 Task: Utilize Chrome Tab Preview Feature.
Action: Mouse moved to (267, 34)
Screenshot: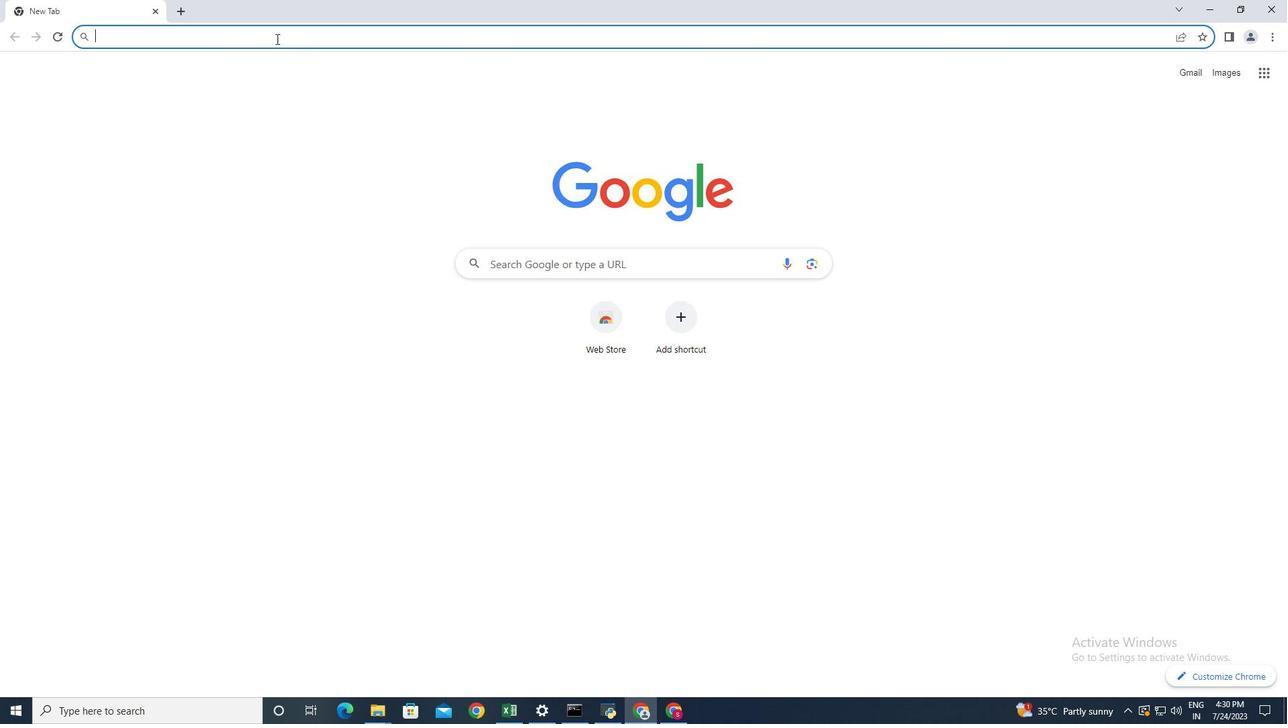 
Action: Mouse pressed left at (267, 34)
Screenshot: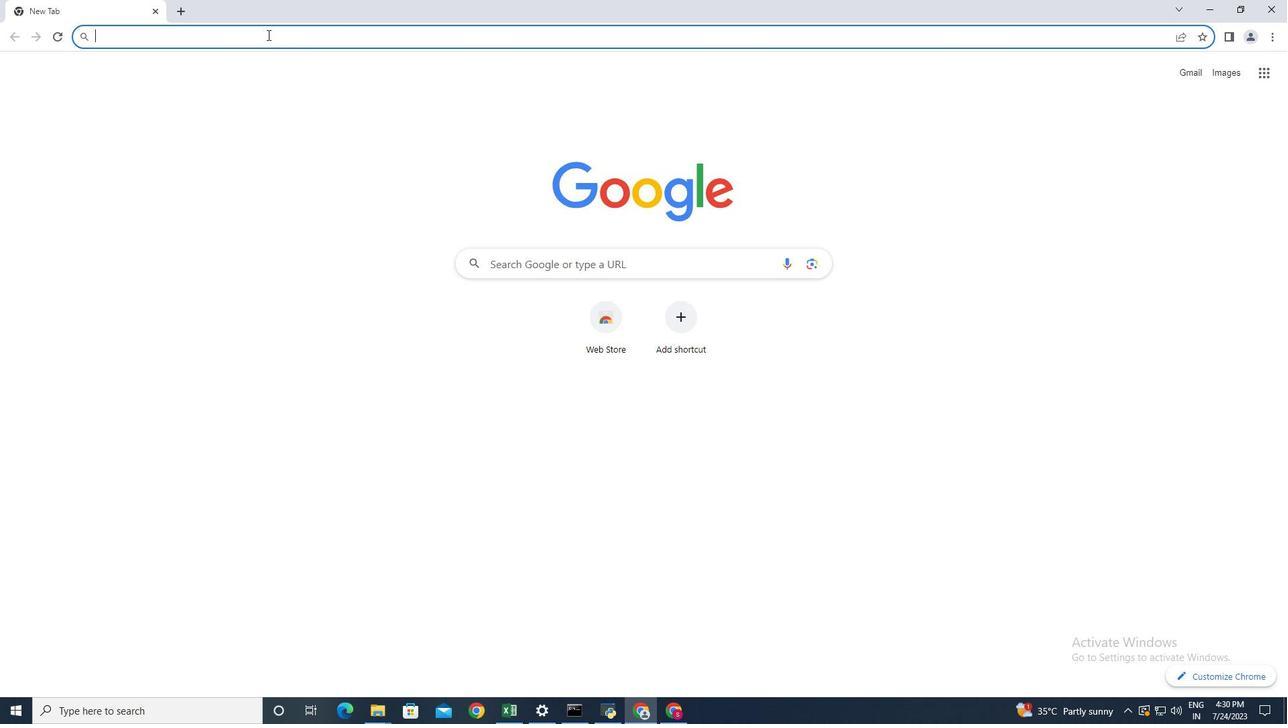 
Action: Key pressed chrome<Key.shift_r>://flags<Key.enter>
Screenshot: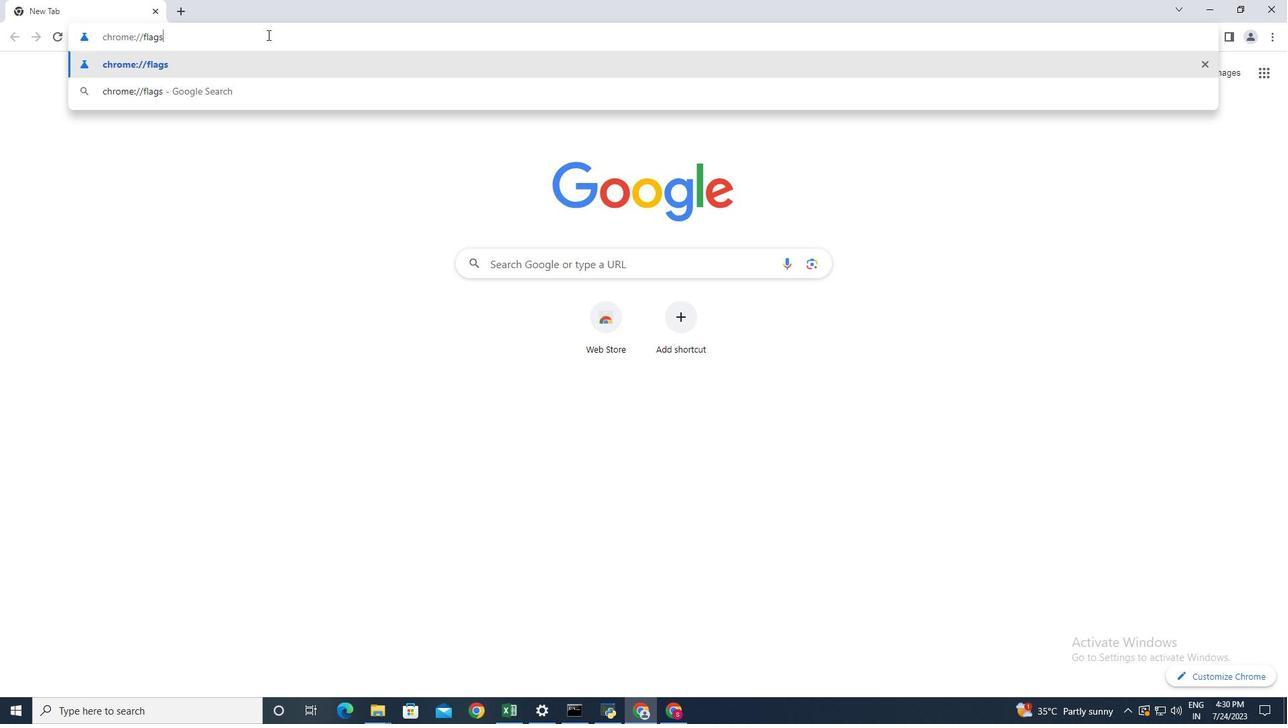 
Action: Mouse moved to (460, 63)
Screenshot: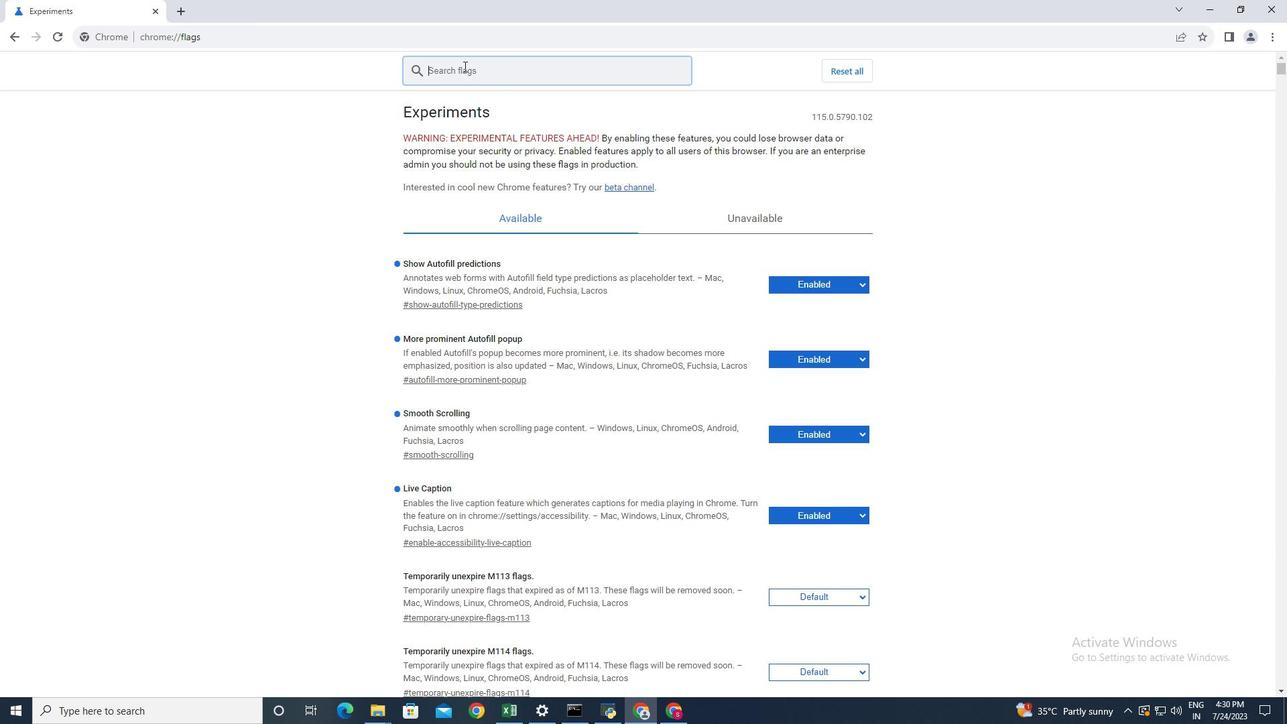 
Action: Mouse pressed left at (460, 63)
Screenshot: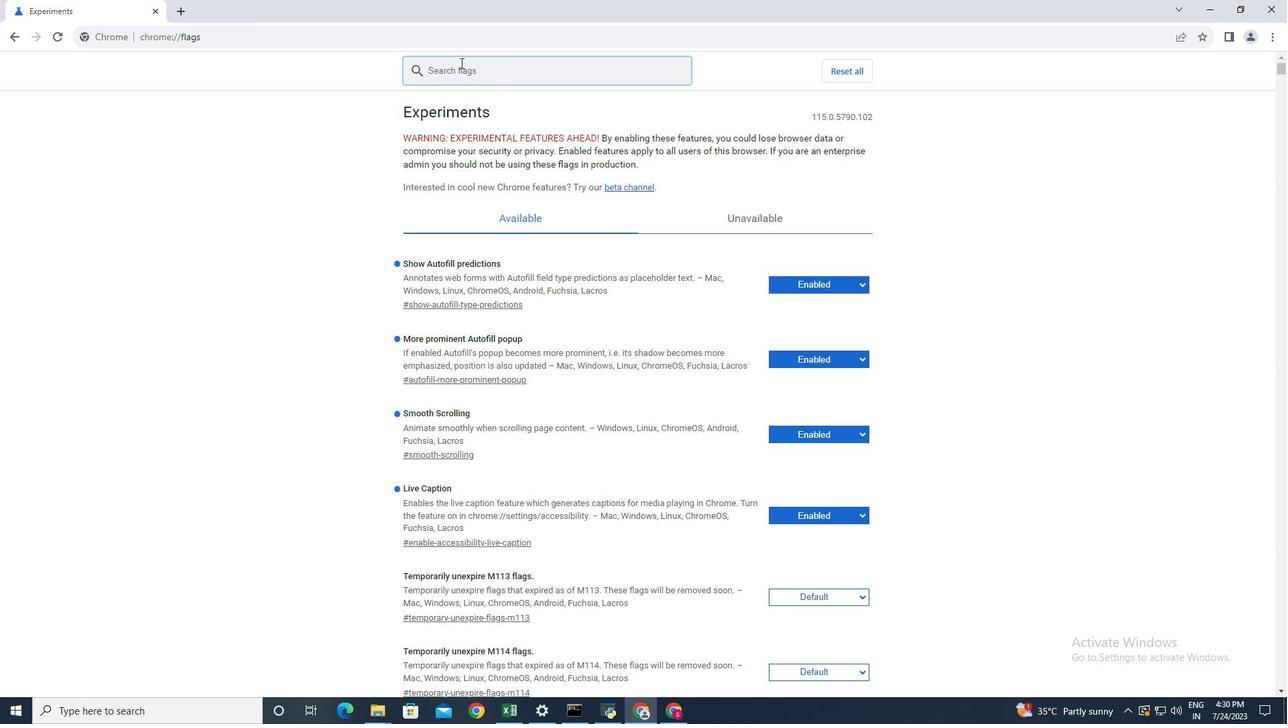 
Action: Mouse moved to (460, 63)
Screenshot: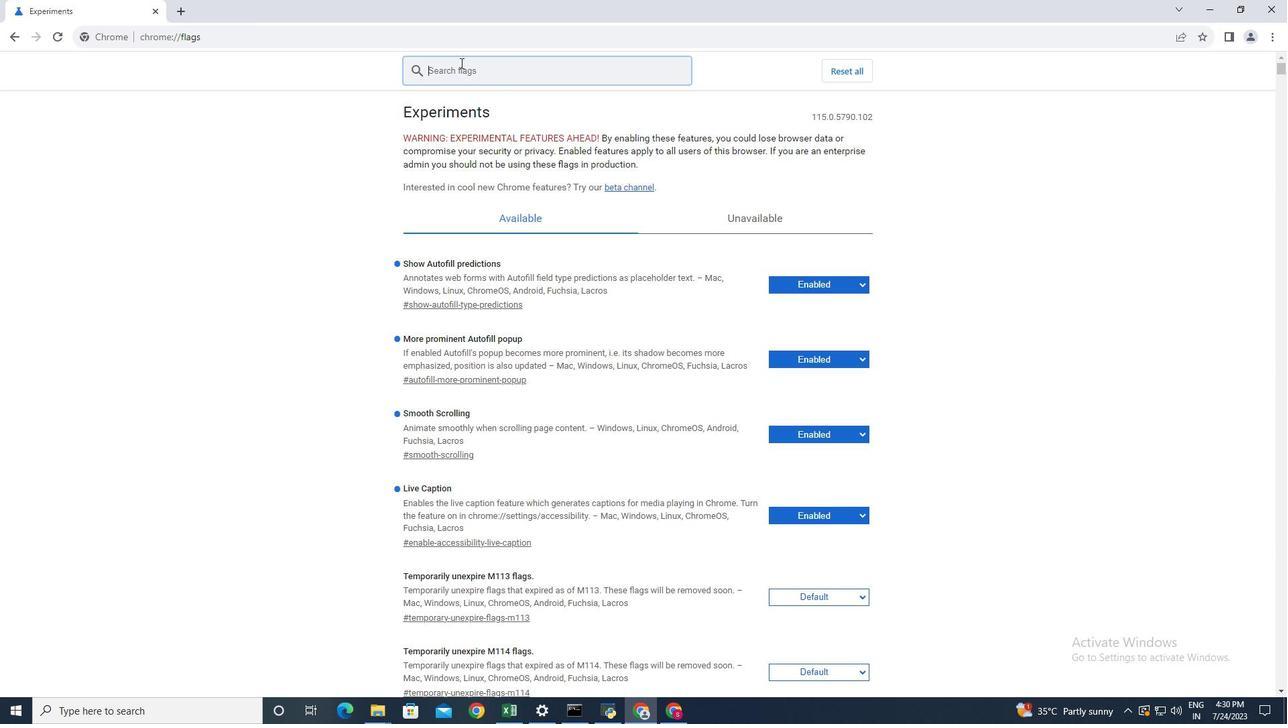 
Action: Key pressed tab<Key.space>ho
Screenshot: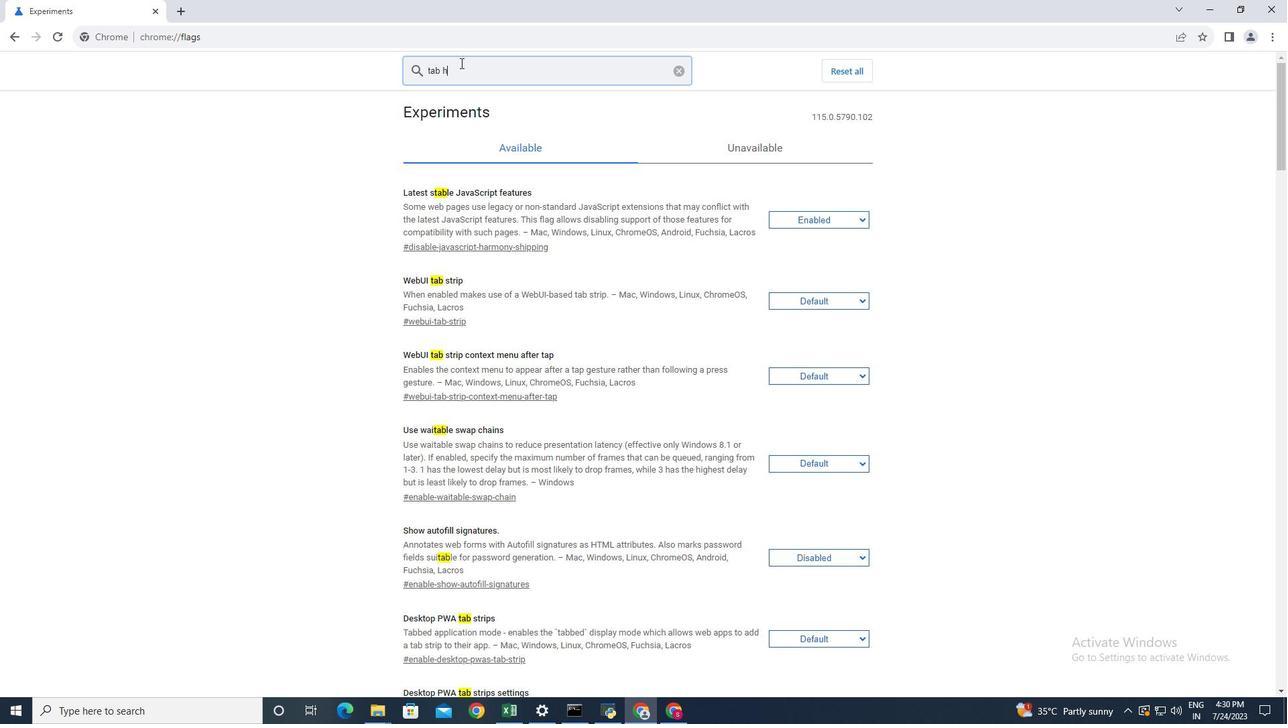 
Action: Mouse moved to (810, 212)
Screenshot: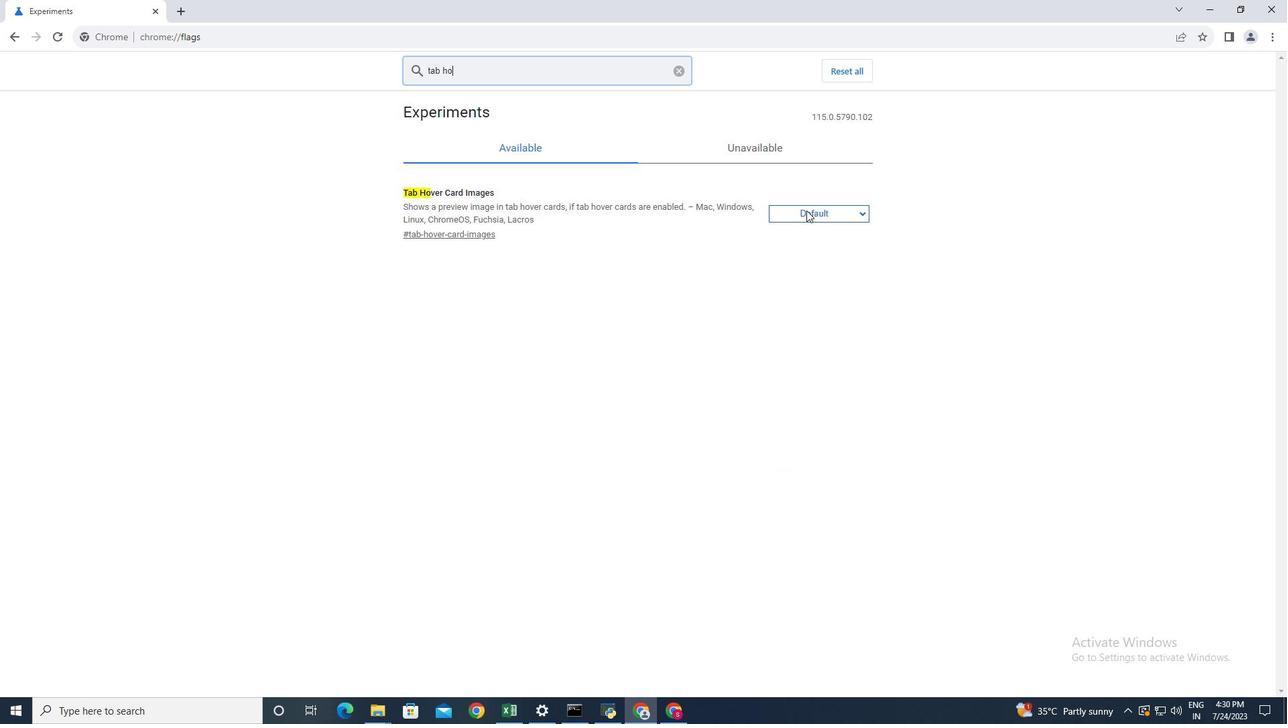 
Action: Mouse pressed left at (810, 212)
Screenshot: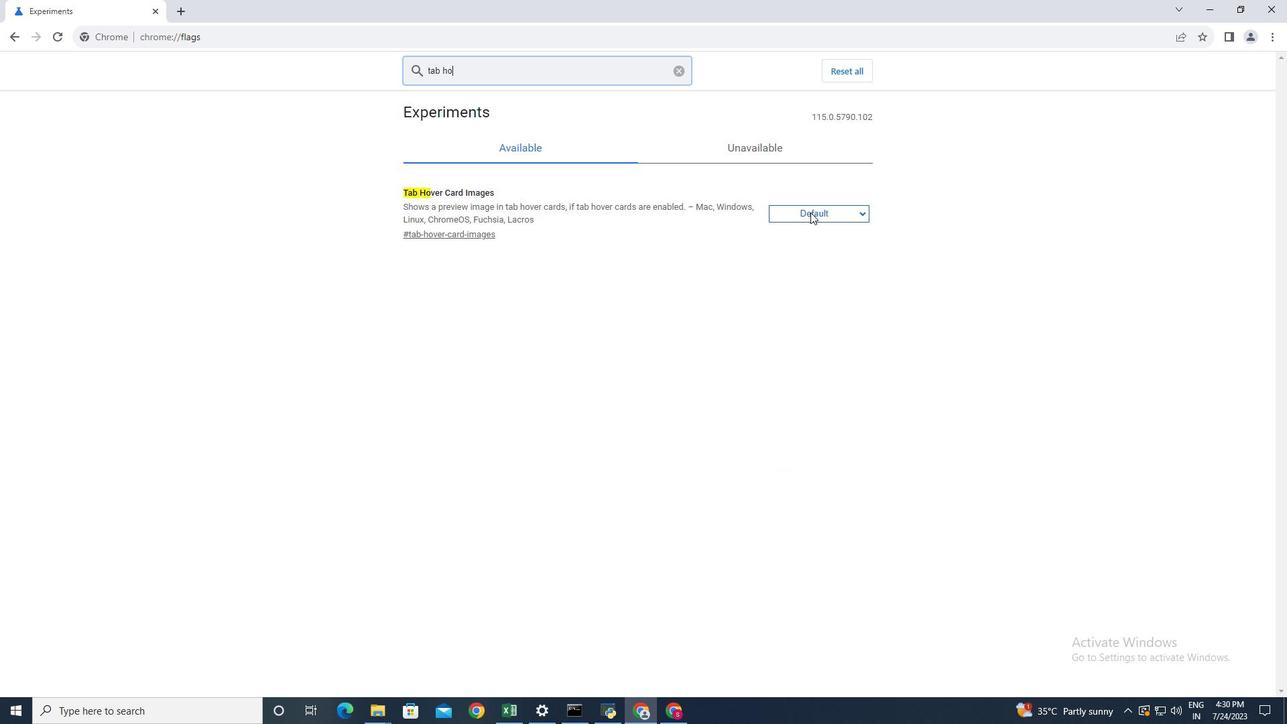 
Action: Mouse moved to (809, 237)
Screenshot: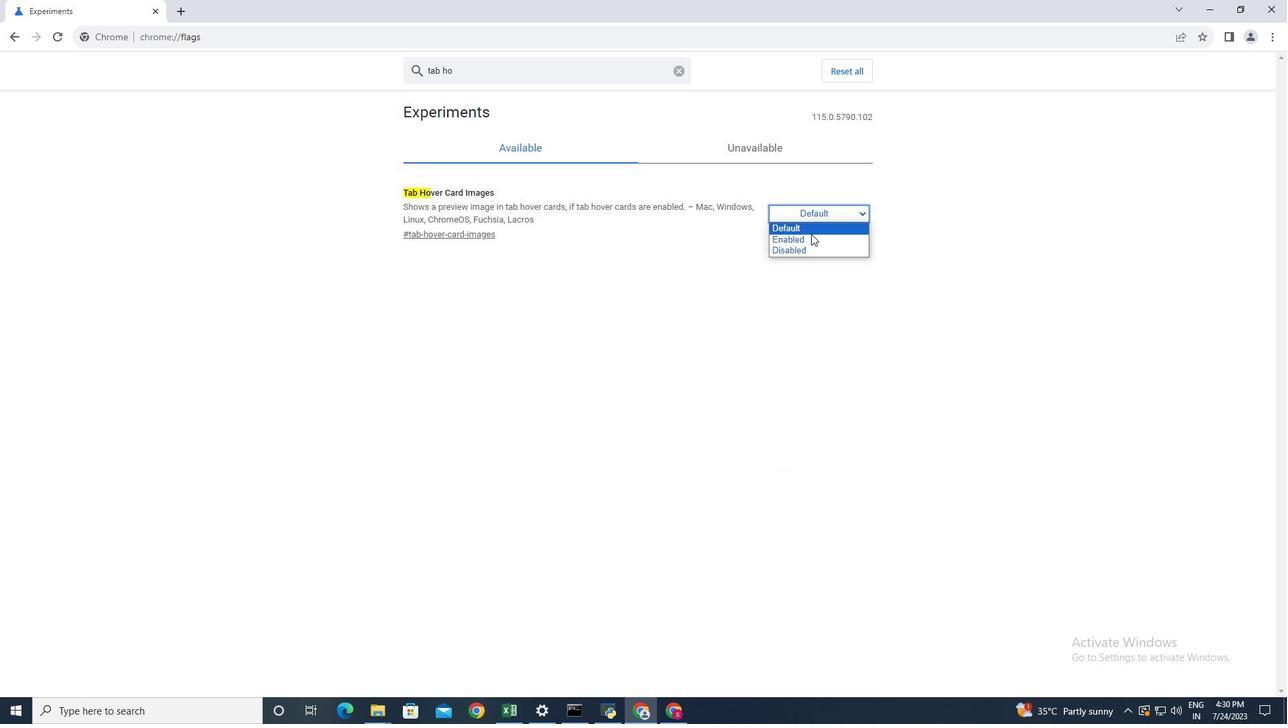 
Action: Mouse pressed left at (809, 237)
Screenshot: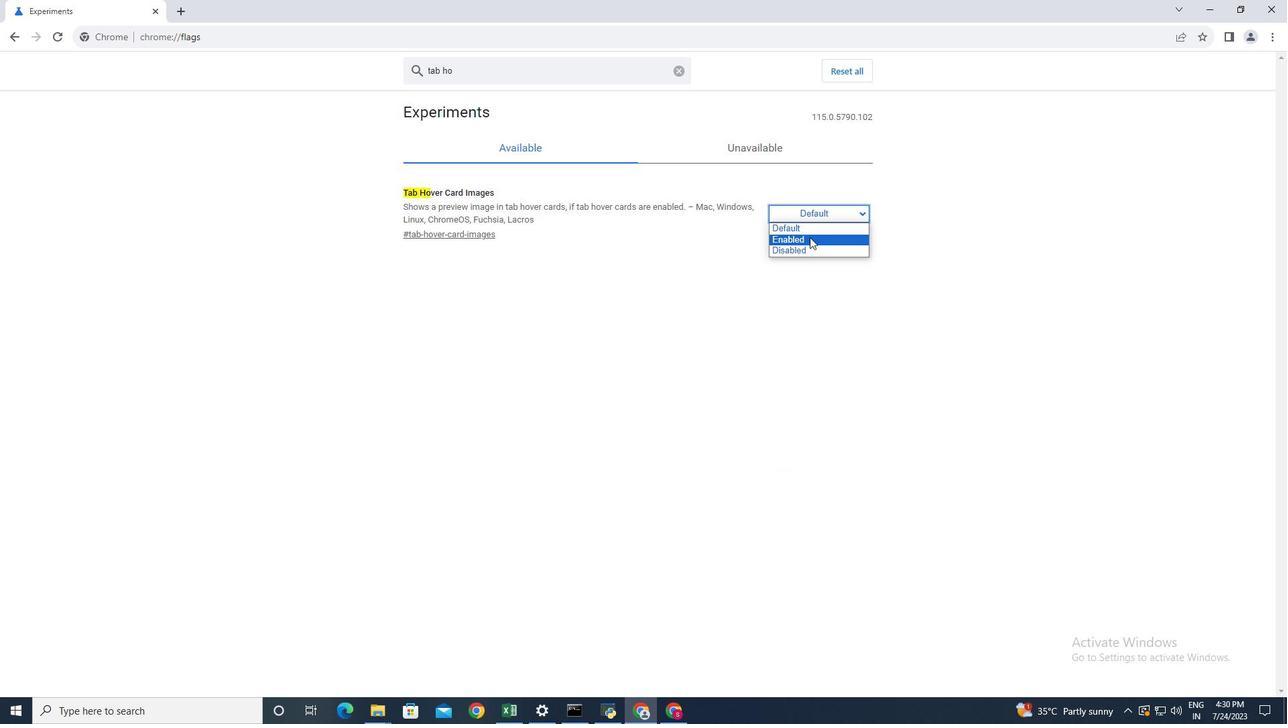 
Action: Mouse moved to (1216, 665)
Screenshot: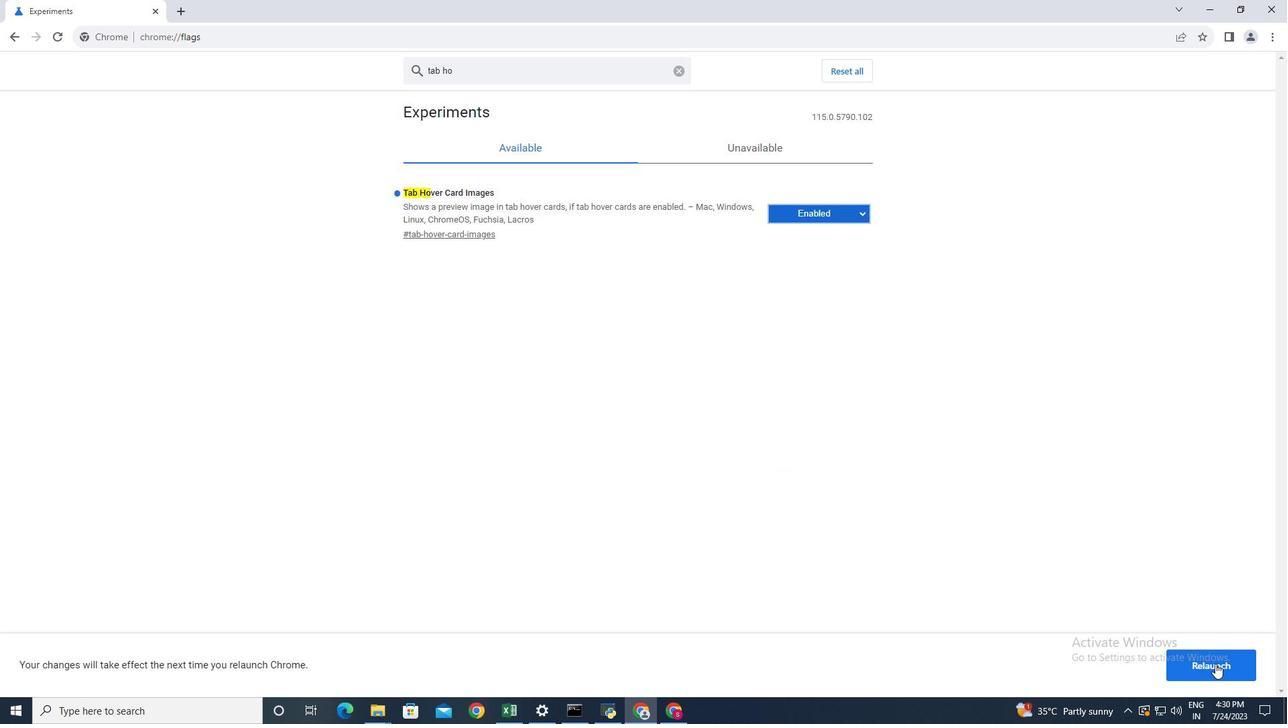 
Action: Mouse pressed left at (1216, 665)
Screenshot: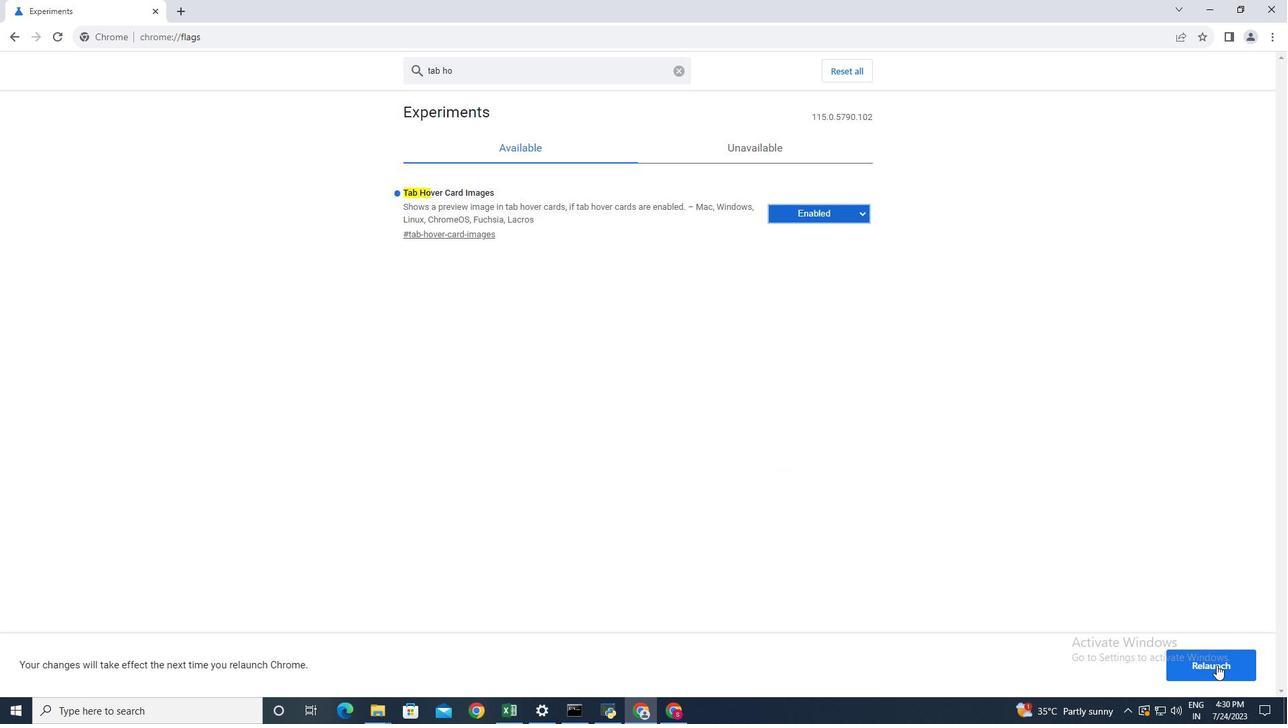 
Action: Mouse moved to (555, 422)
Screenshot: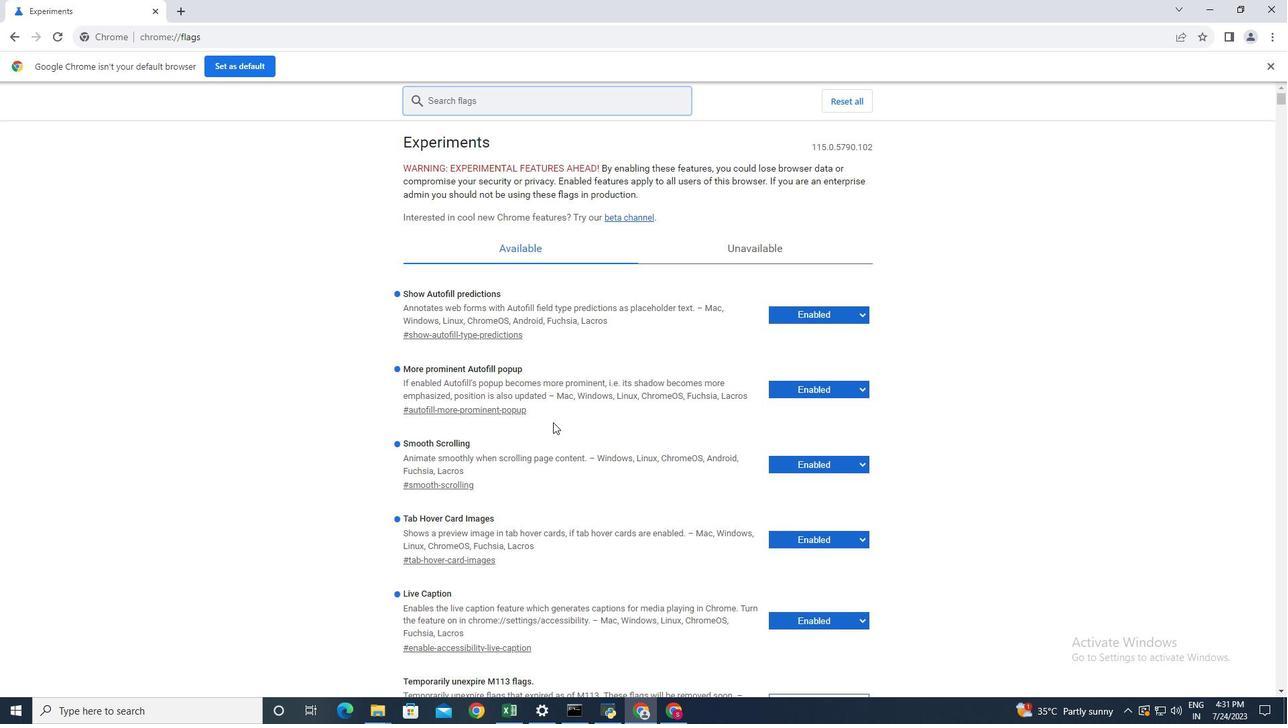 
Action: Mouse scrolled (555, 421) with delta (0, 0)
Screenshot: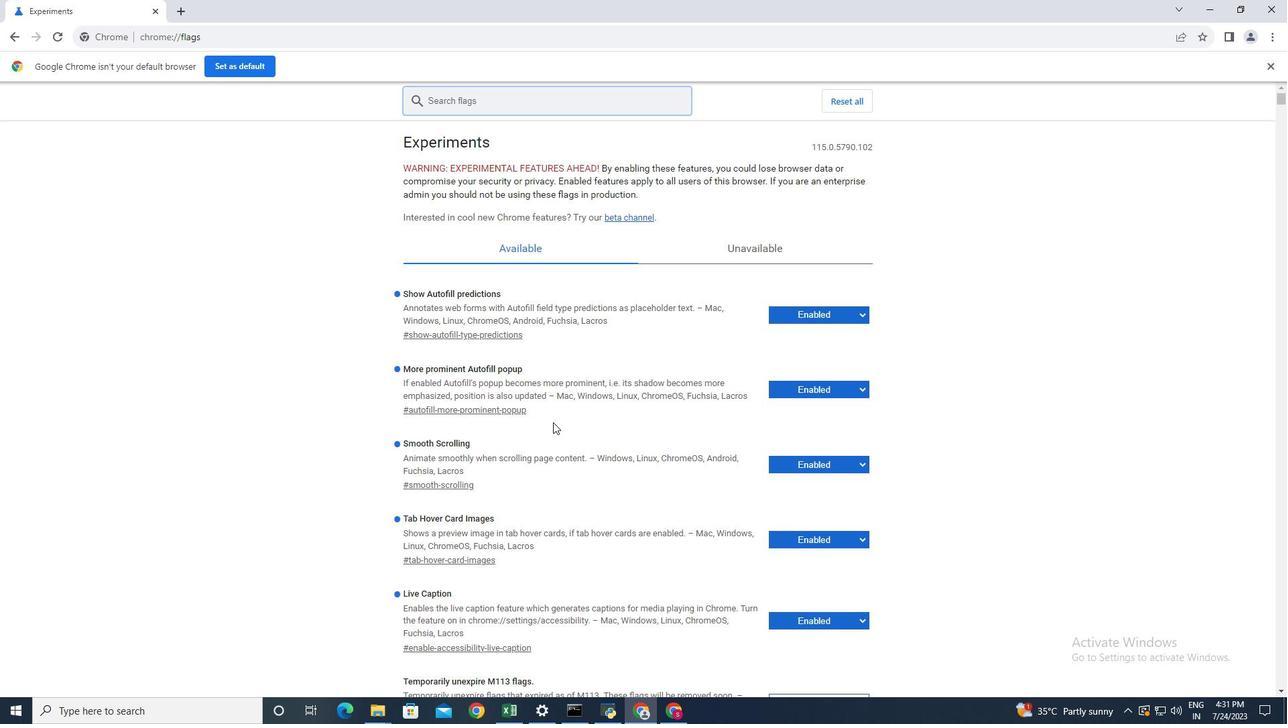 
Action: Mouse moved to (555, 421)
Screenshot: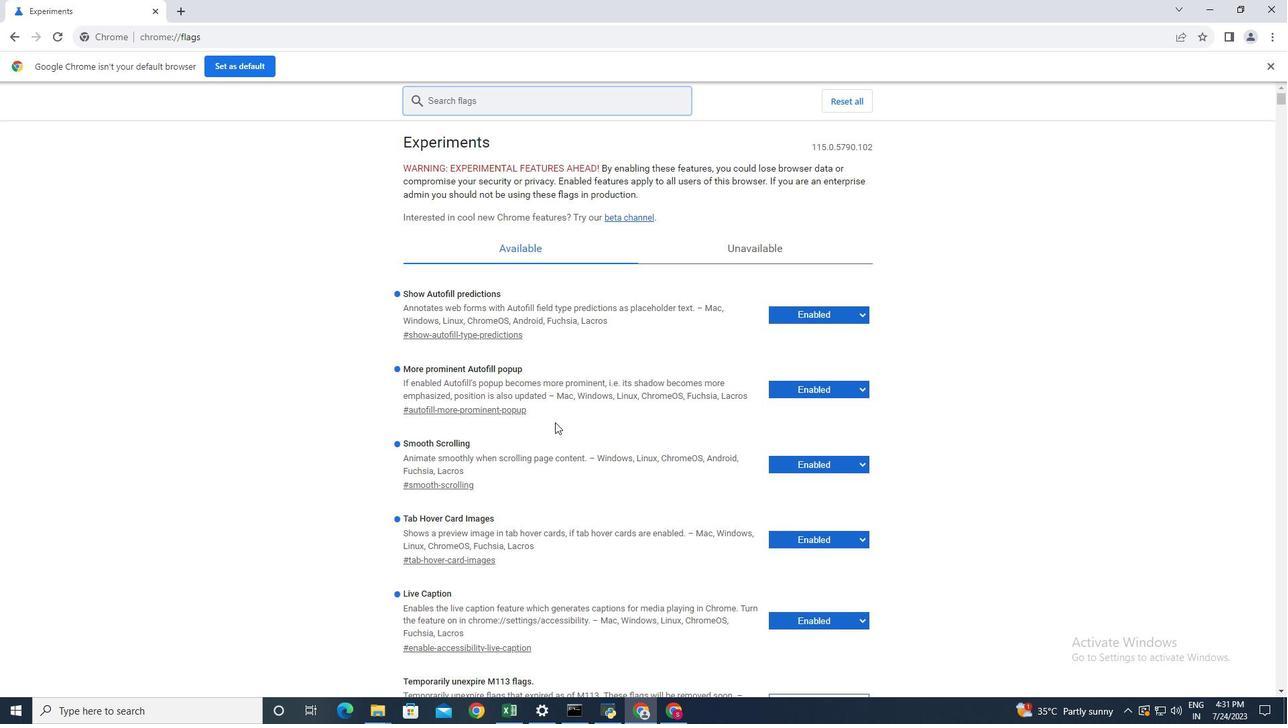 
Action: Mouse scrolled (555, 420) with delta (0, 0)
Screenshot: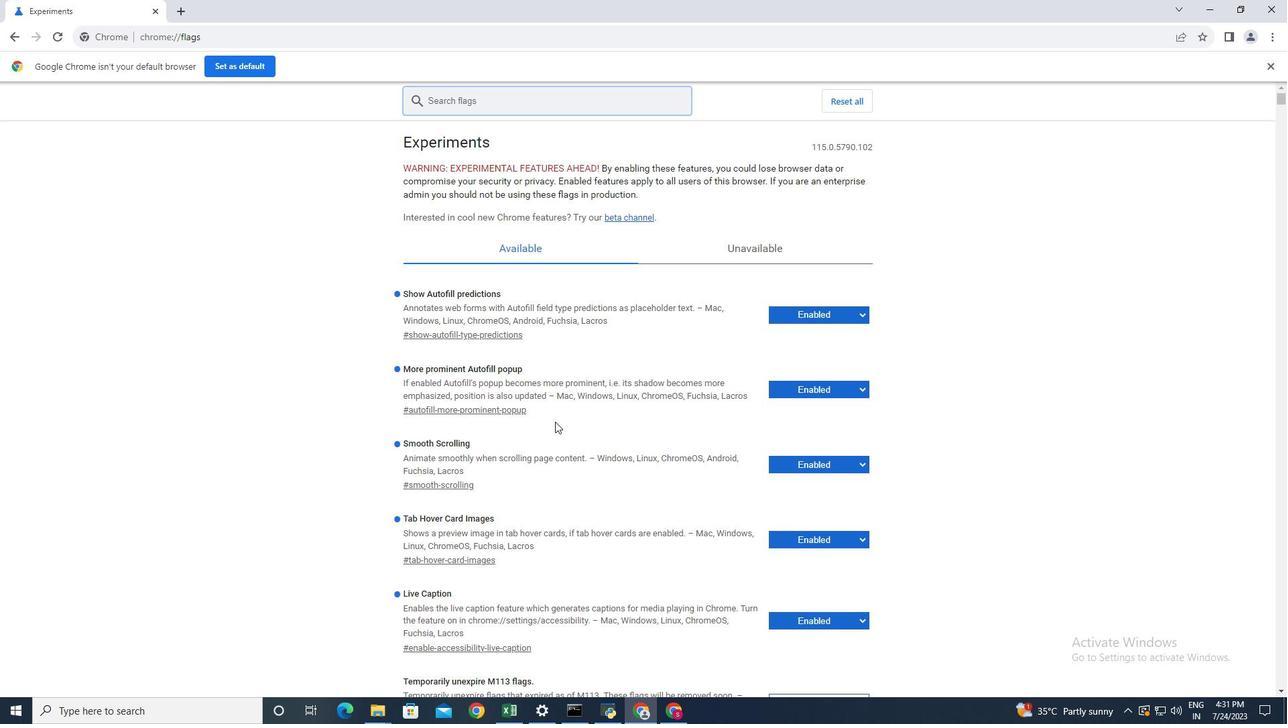 
Action: Mouse moved to (554, 419)
Screenshot: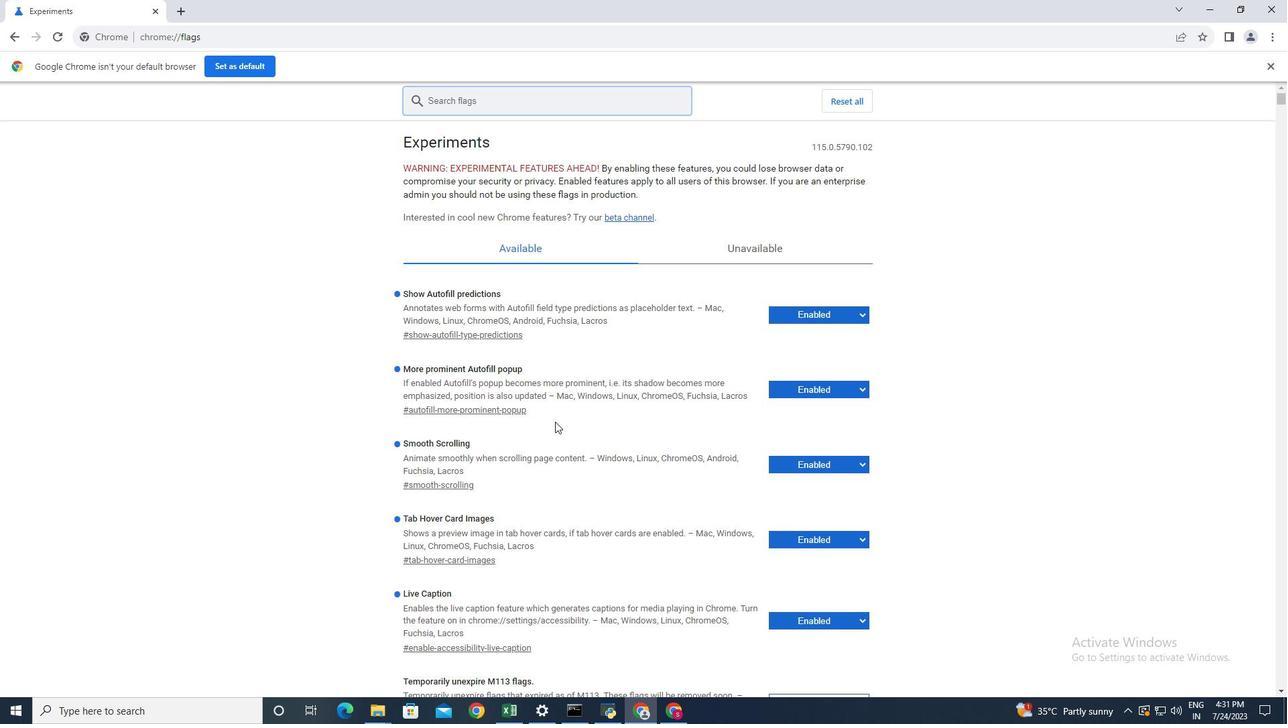 
Action: Mouse scrolled (554, 419) with delta (0, 0)
Screenshot: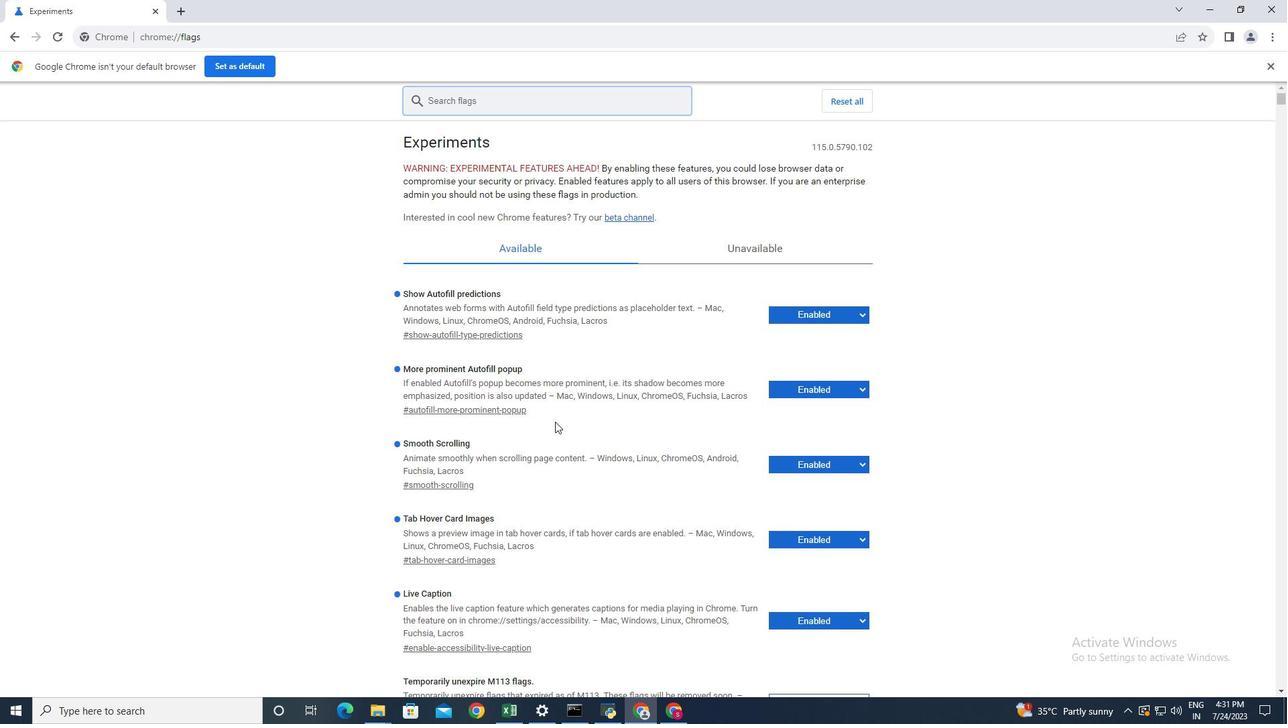 
Action: Mouse moved to (554, 418)
Screenshot: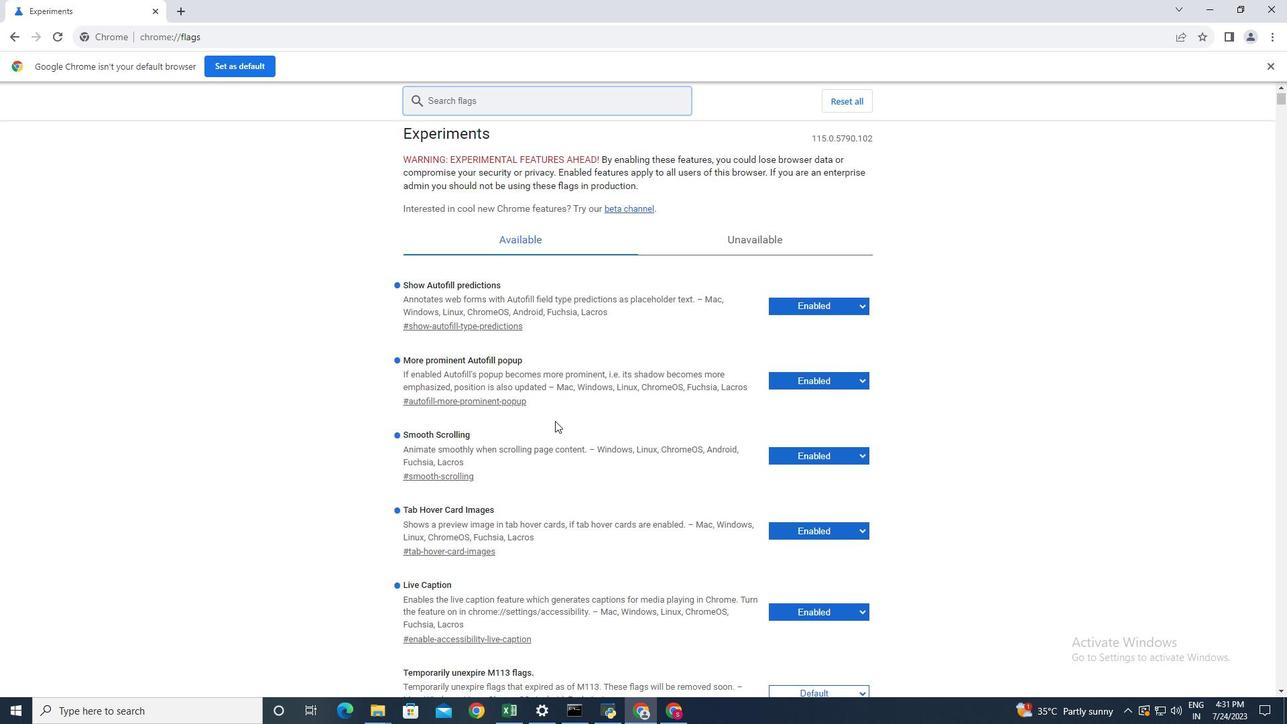 
Action: Mouse scrolled (554, 417) with delta (0, 0)
Screenshot: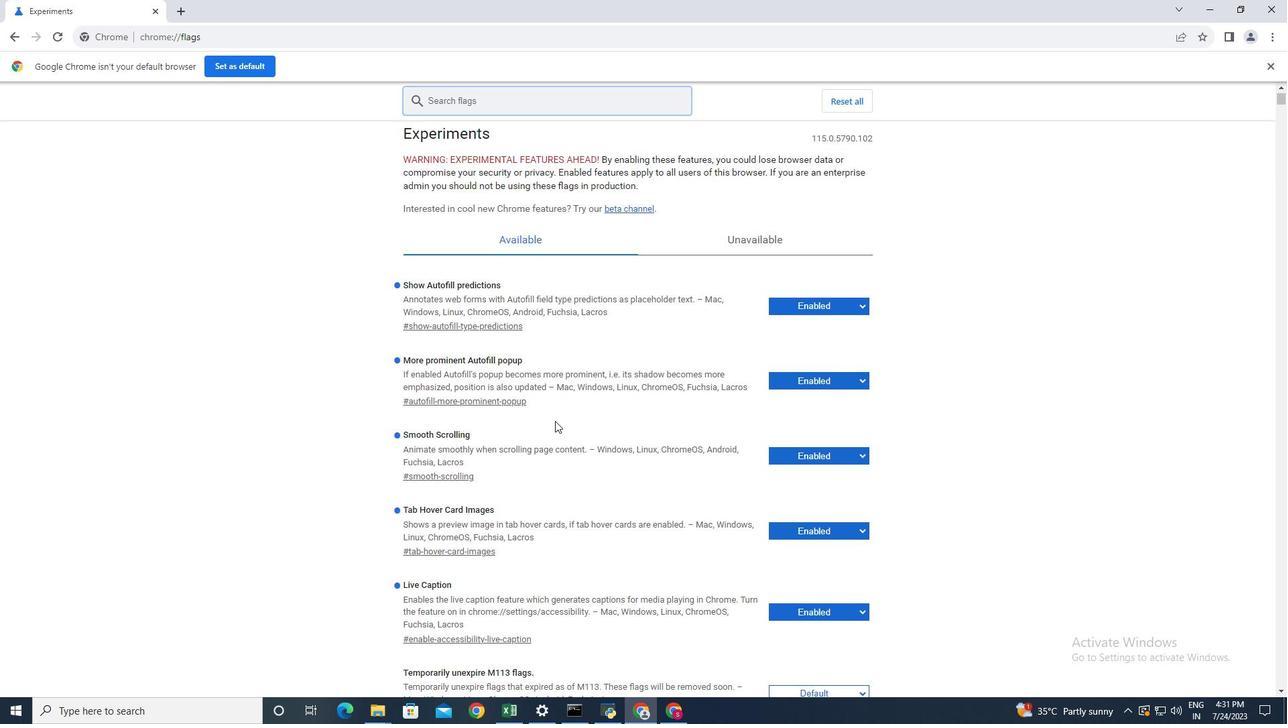 
Action: Mouse scrolled (554, 417) with delta (0, 0)
Screenshot: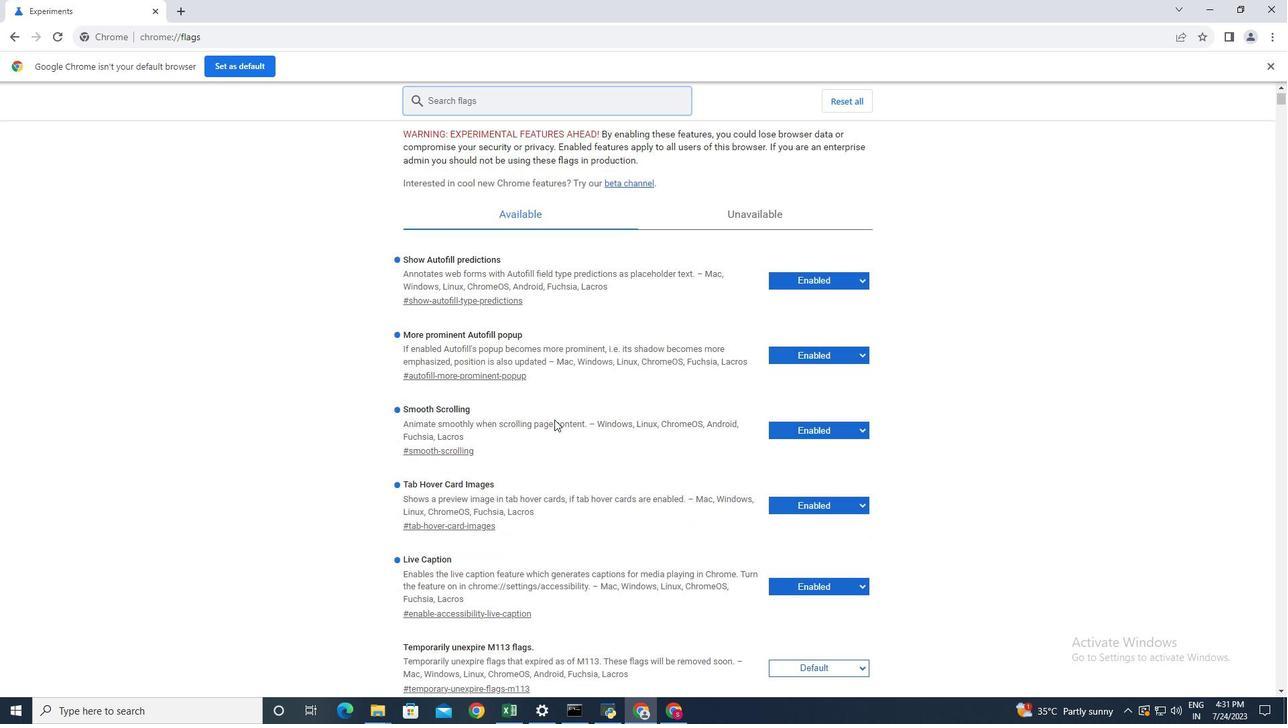 
Action: Mouse moved to (554, 417)
Screenshot: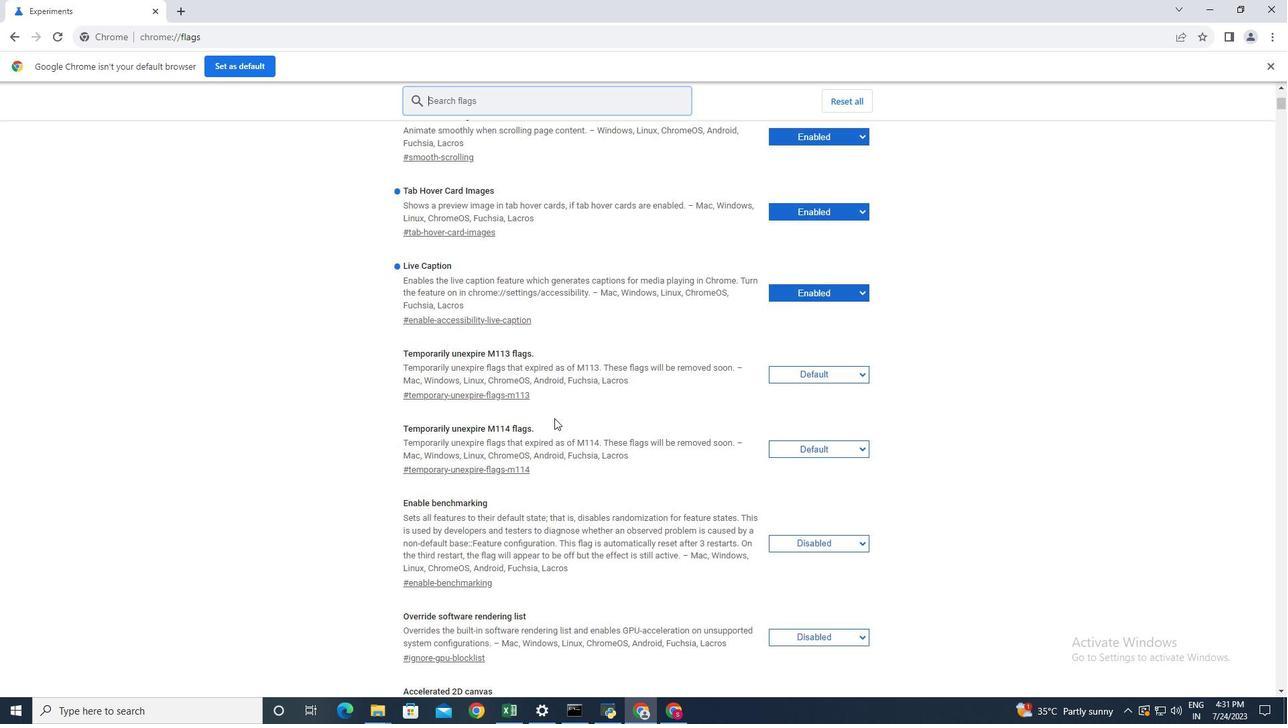 
Action: Mouse scrolled (554, 417) with delta (0, 0)
Screenshot: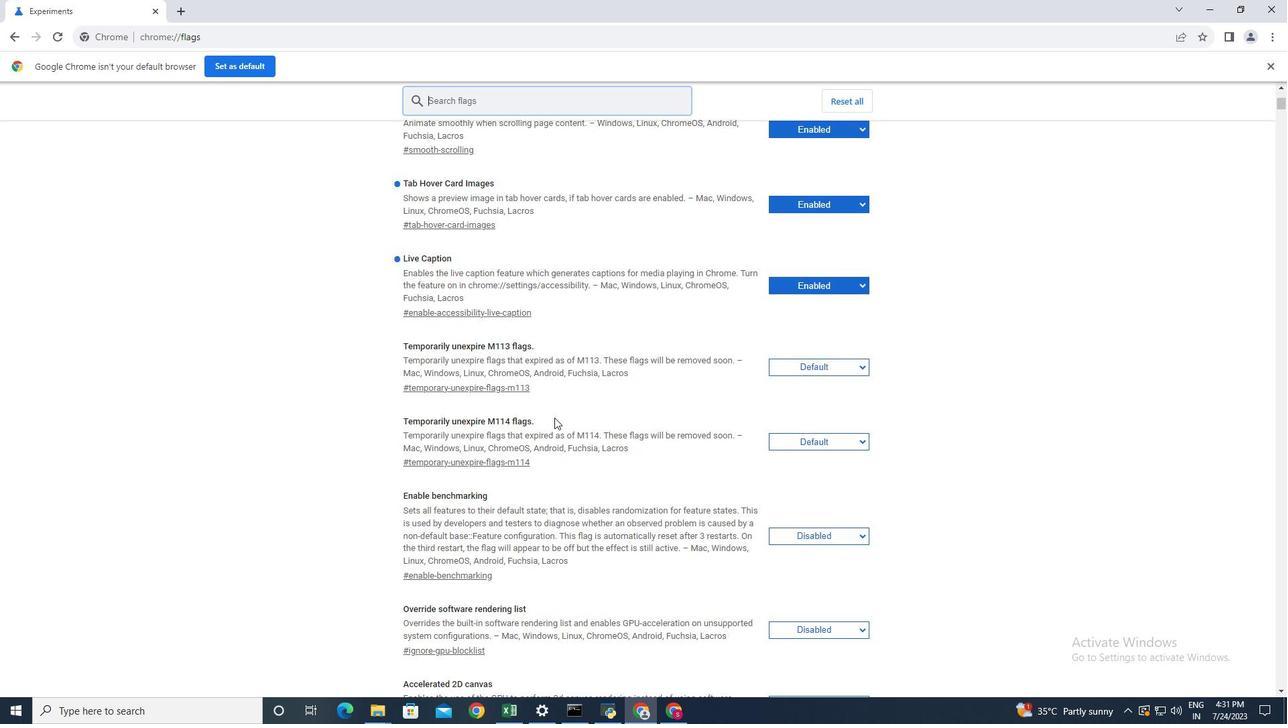 
Action: Mouse scrolled (554, 417) with delta (0, 0)
Screenshot: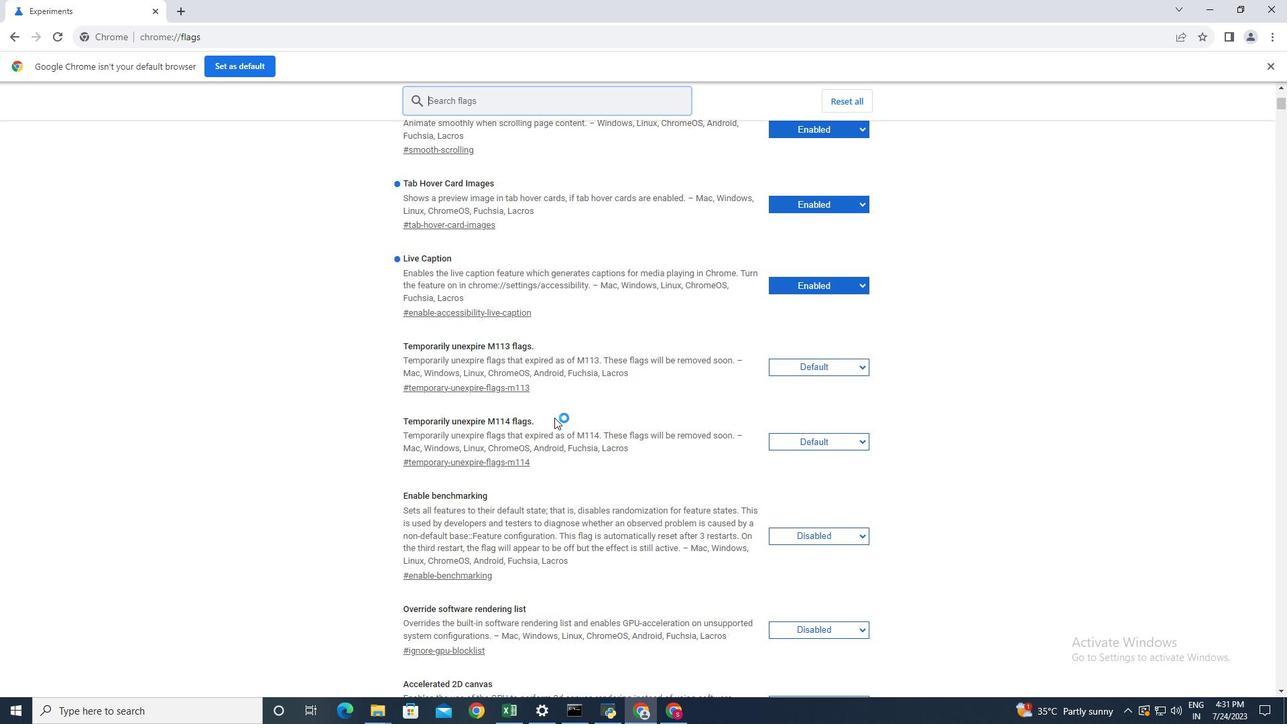 
Action: Mouse scrolled (554, 417) with delta (0, 0)
Screenshot: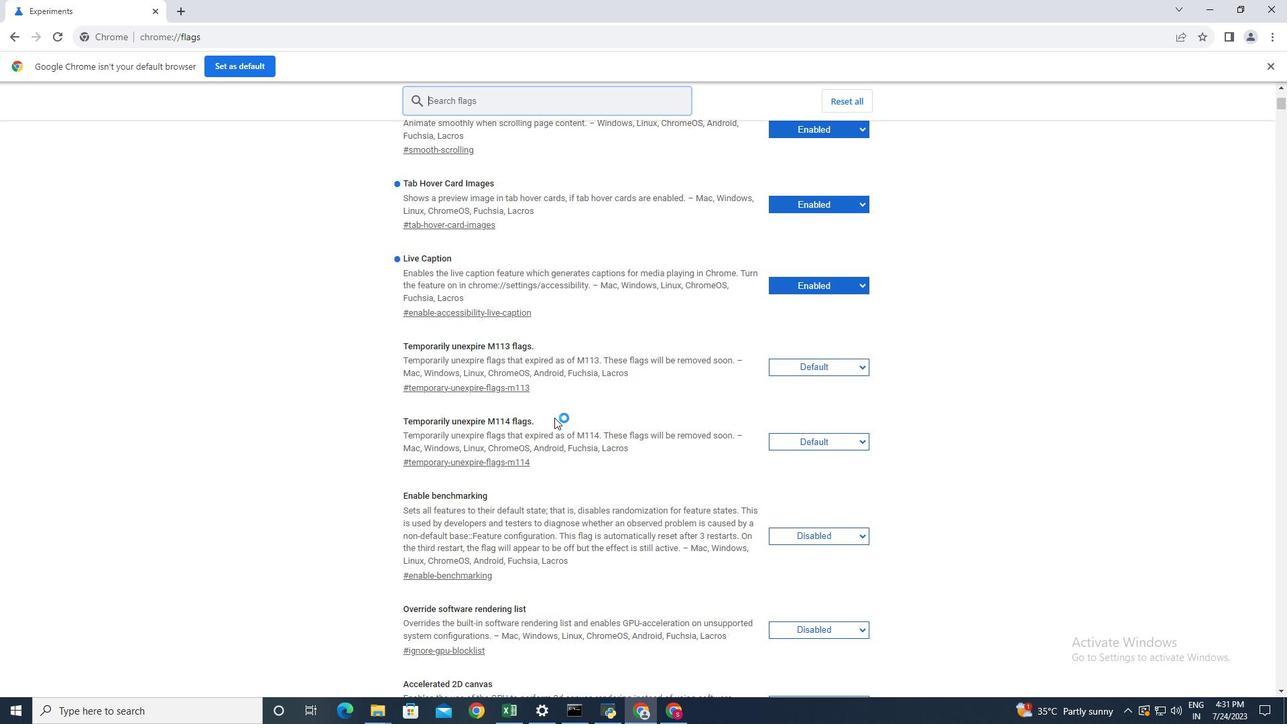 
Action: Mouse scrolled (554, 417) with delta (0, 0)
Screenshot: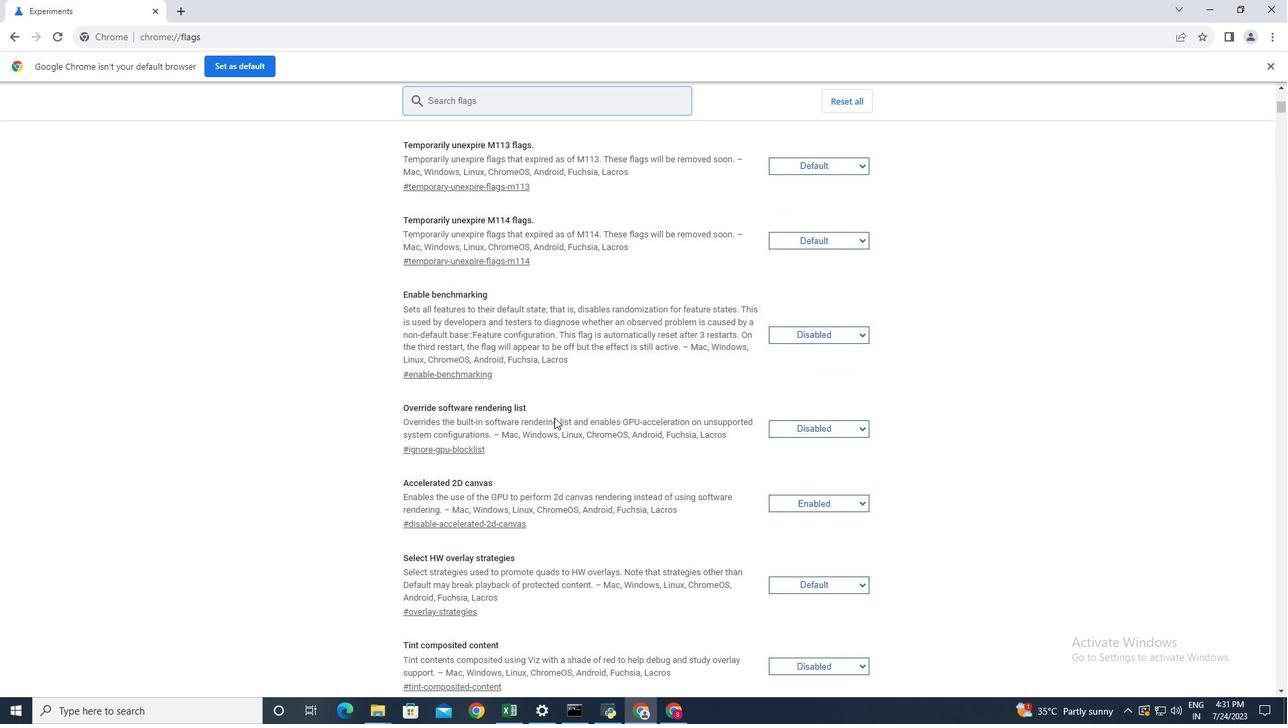 
Action: Mouse scrolled (554, 417) with delta (0, 0)
Screenshot: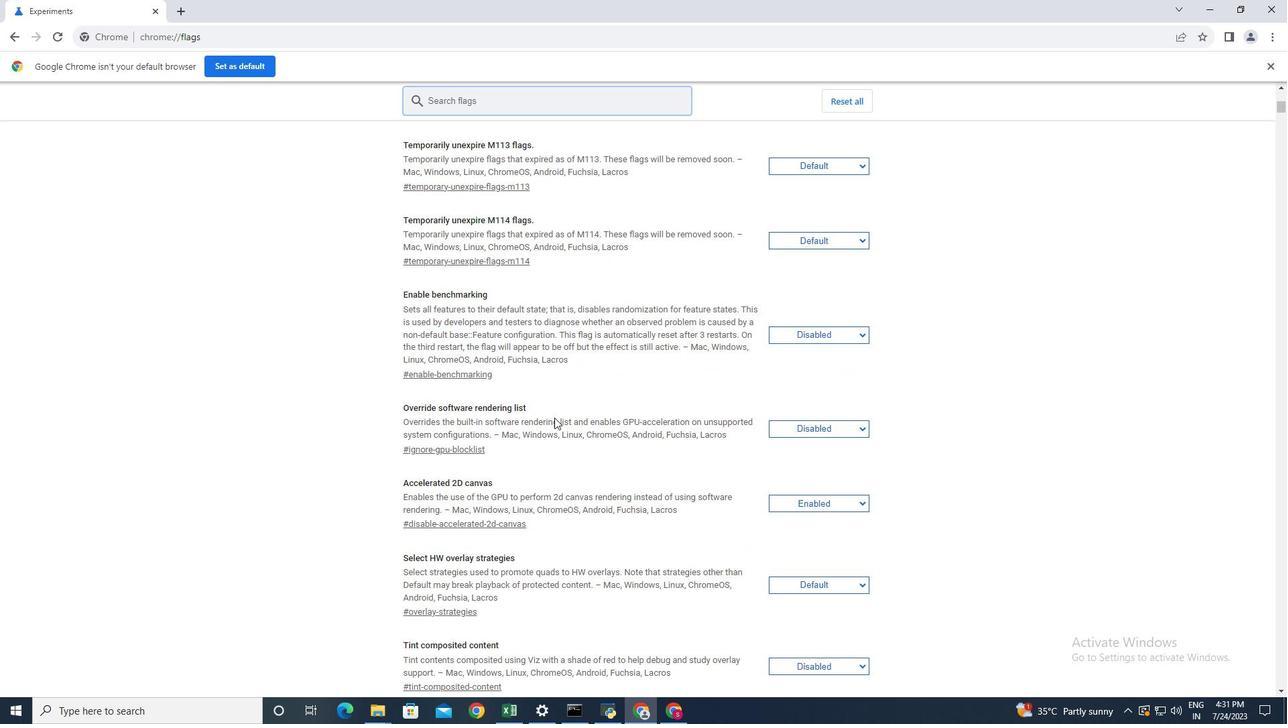 
Action: Mouse scrolled (554, 417) with delta (0, 0)
Screenshot: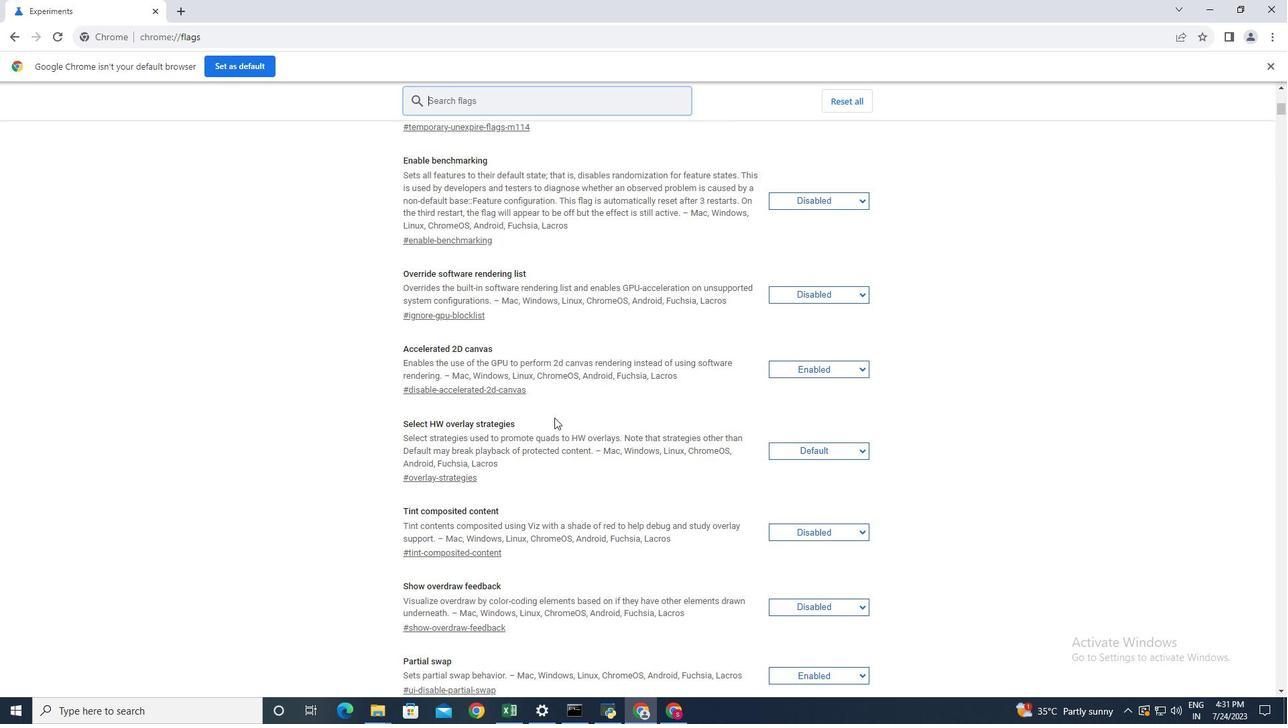 
Action: Mouse scrolled (554, 417) with delta (0, 0)
Screenshot: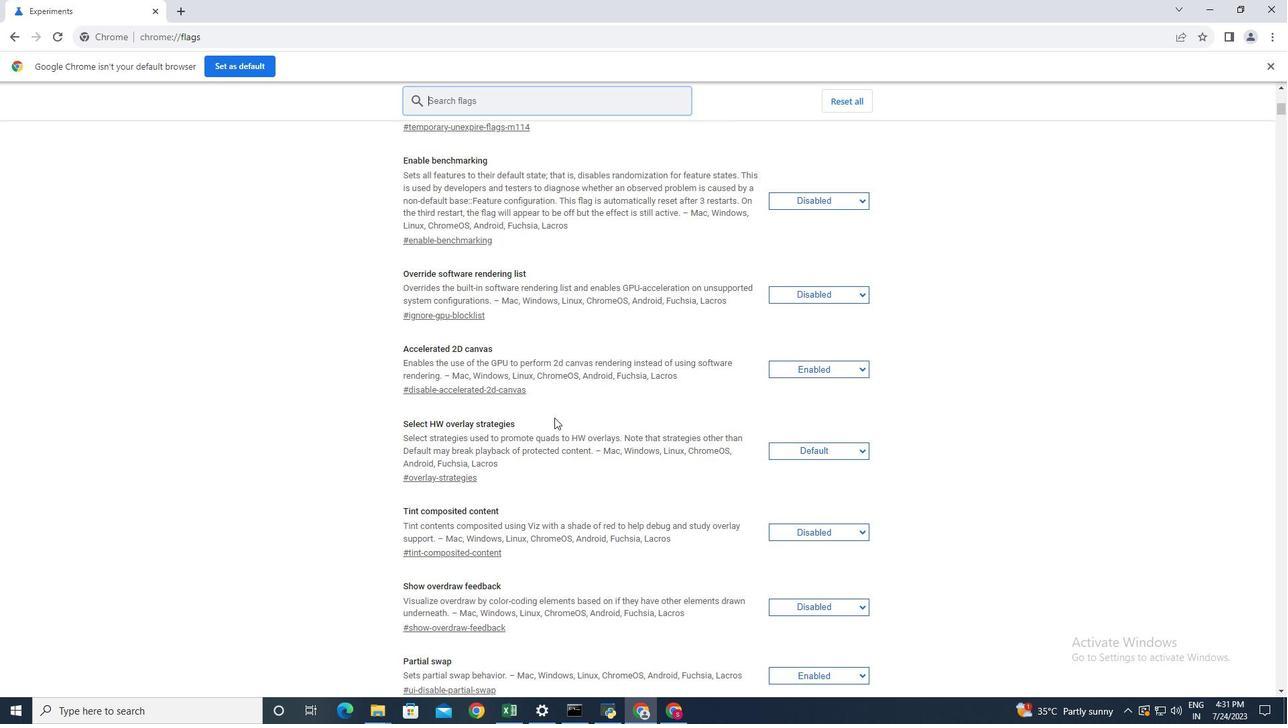 
Action: Mouse scrolled (554, 417) with delta (0, 0)
Screenshot: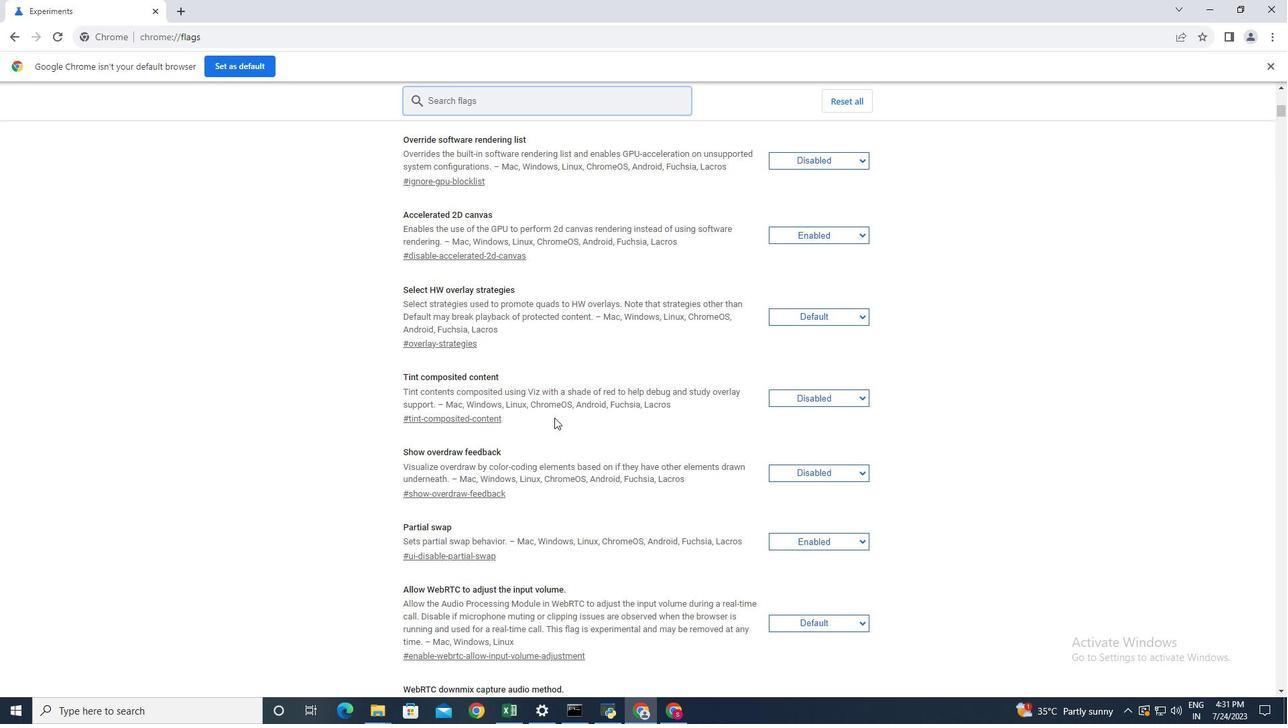 
Action: Mouse scrolled (554, 417) with delta (0, 0)
Screenshot: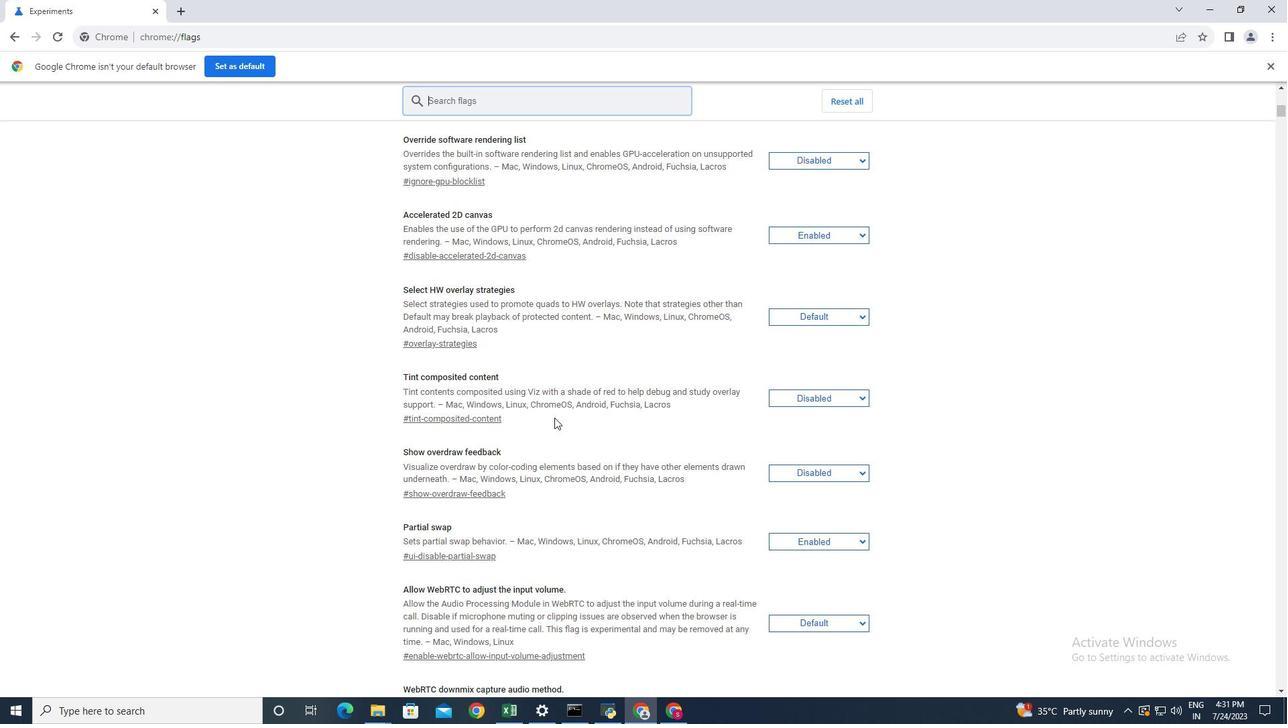 
Action: Mouse scrolled (554, 417) with delta (0, 0)
Screenshot: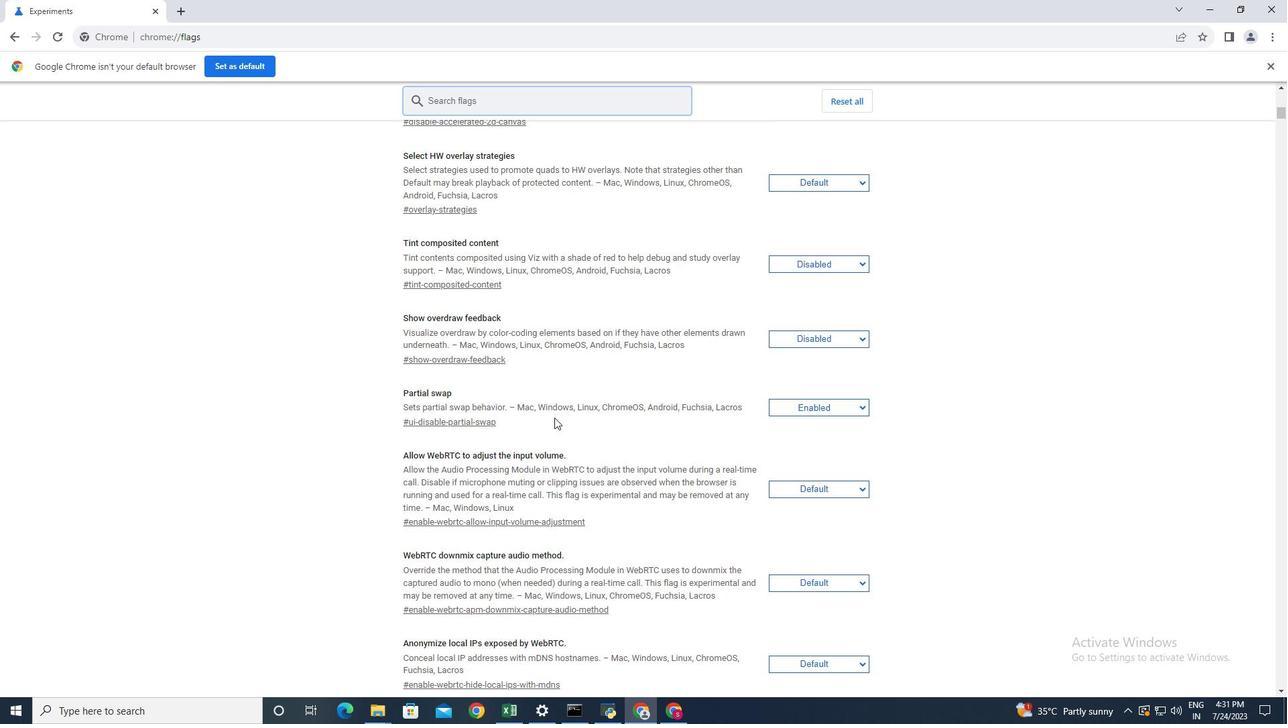 
Action: Mouse scrolled (554, 417) with delta (0, 0)
Screenshot: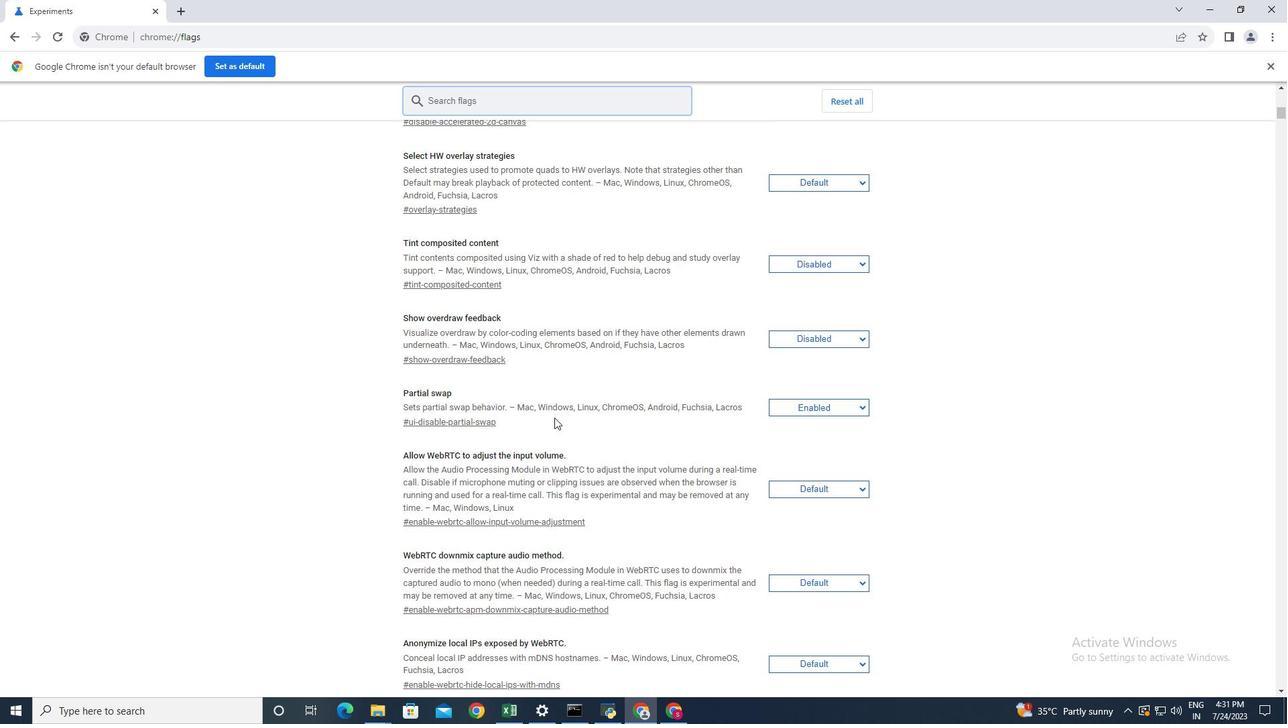 
Action: Mouse moved to (467, 105)
Screenshot: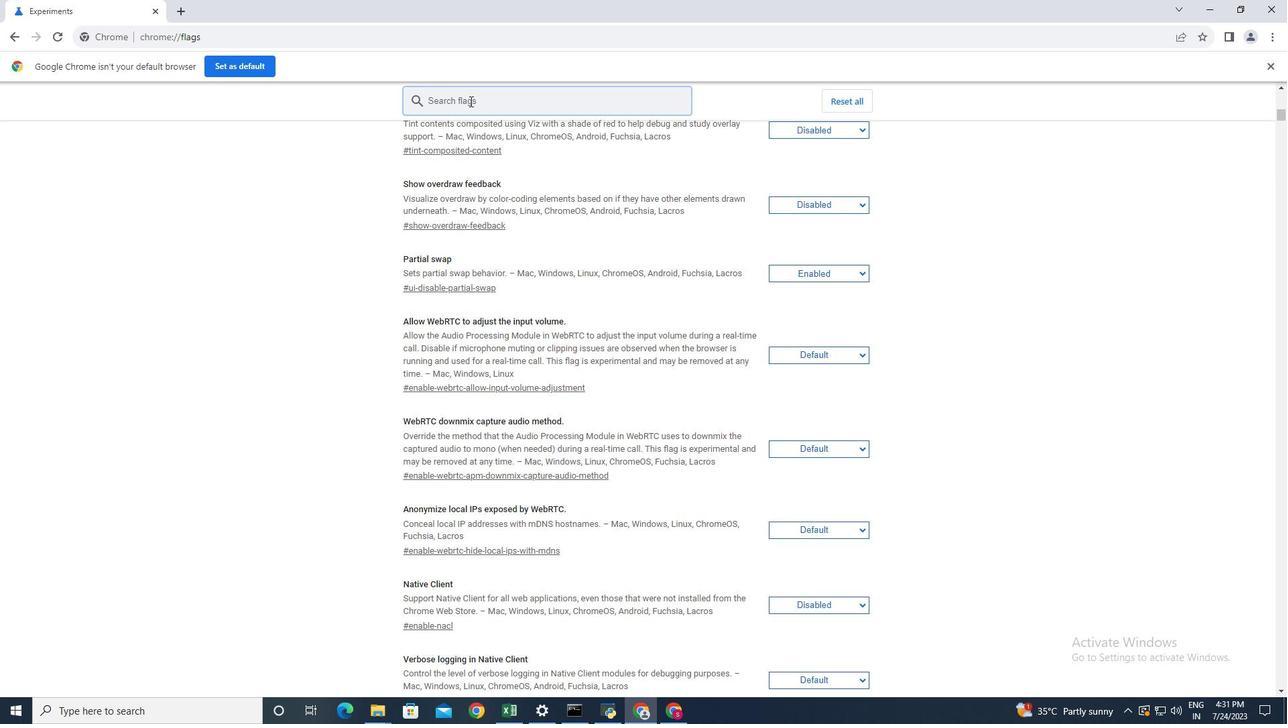 
Action: Mouse pressed left at (467, 105)
Screenshot: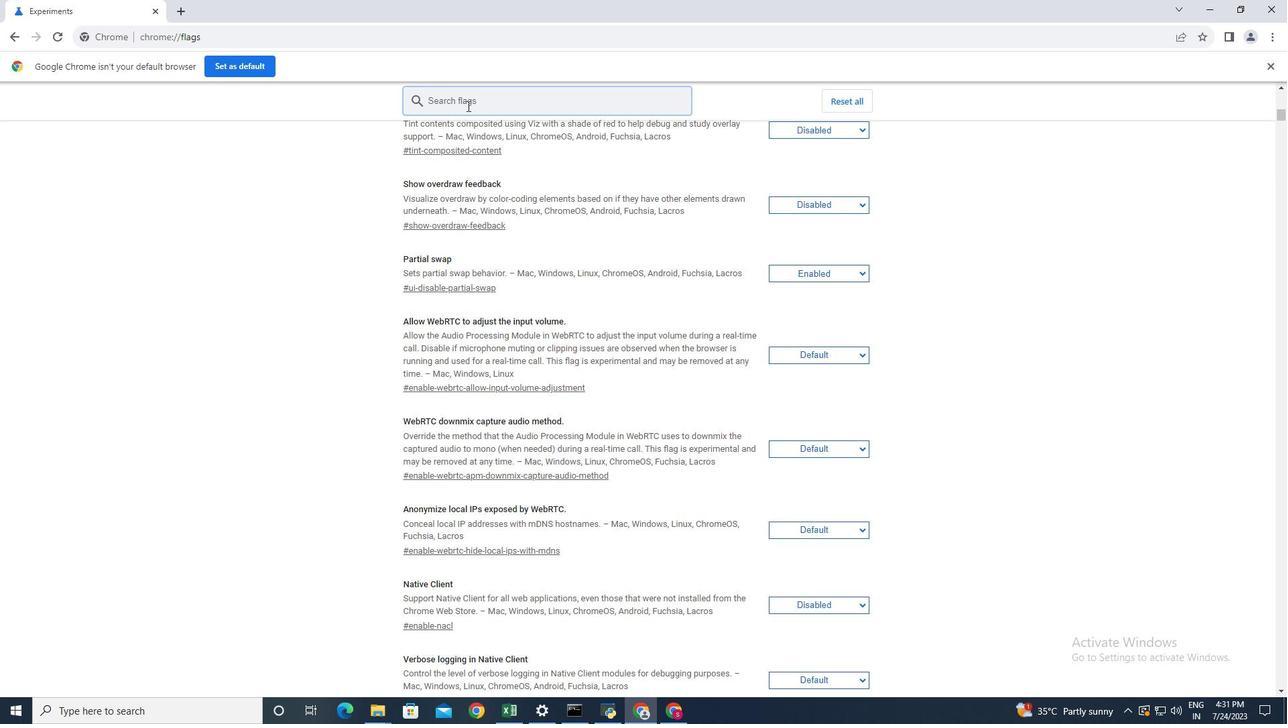 
Action: Key pressed tab
Screenshot: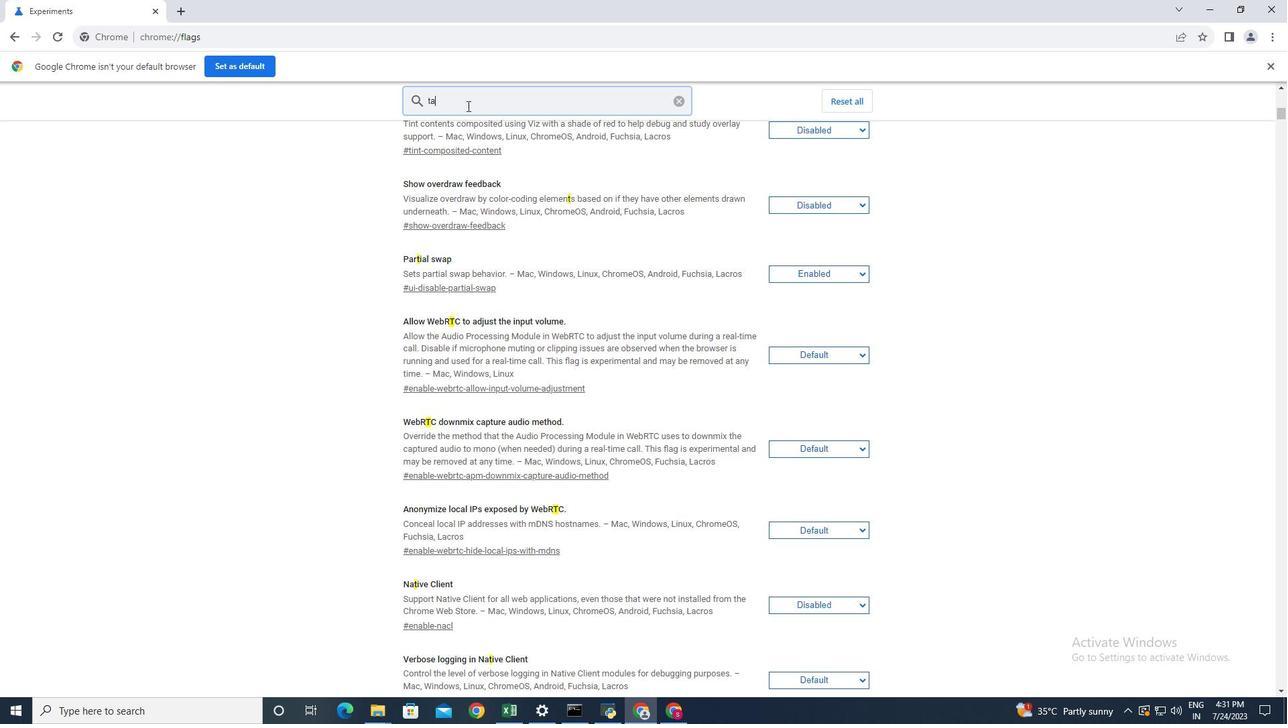 
Action: Mouse moved to (776, 179)
Screenshot: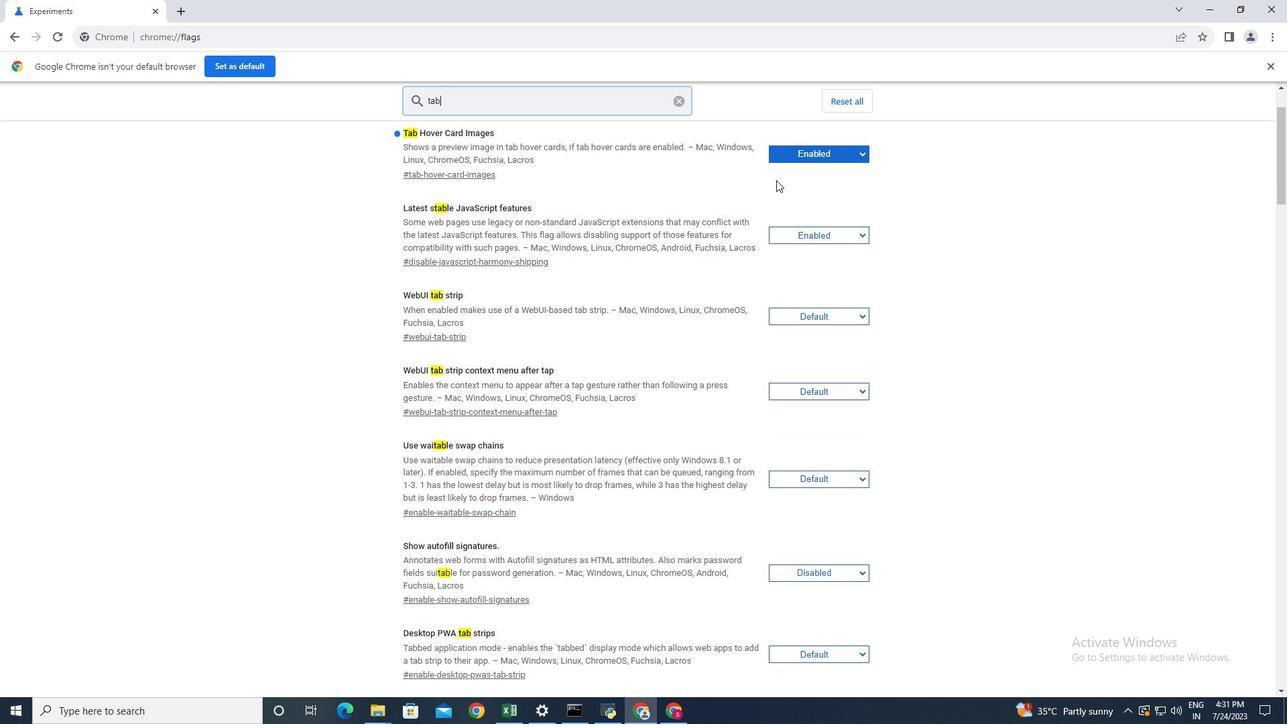 
Action: Mouse pressed left at (776, 179)
Screenshot: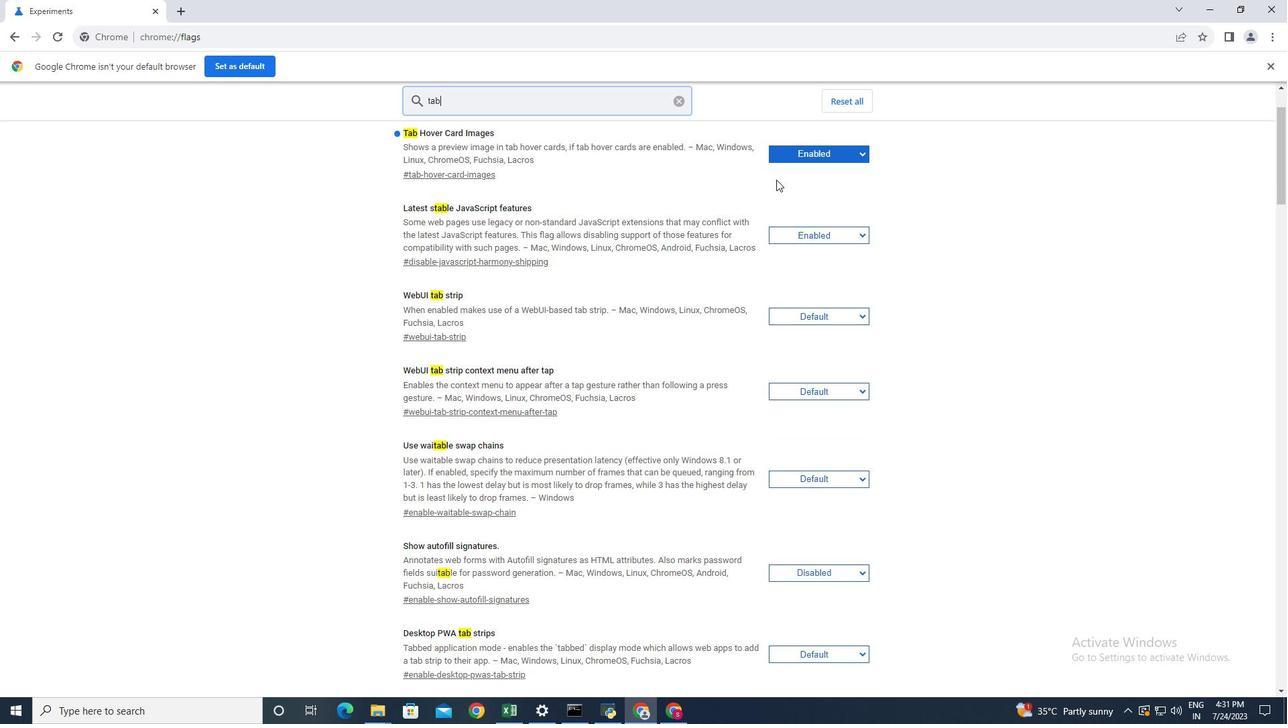 
Action: Mouse moved to (308, 97)
Screenshot: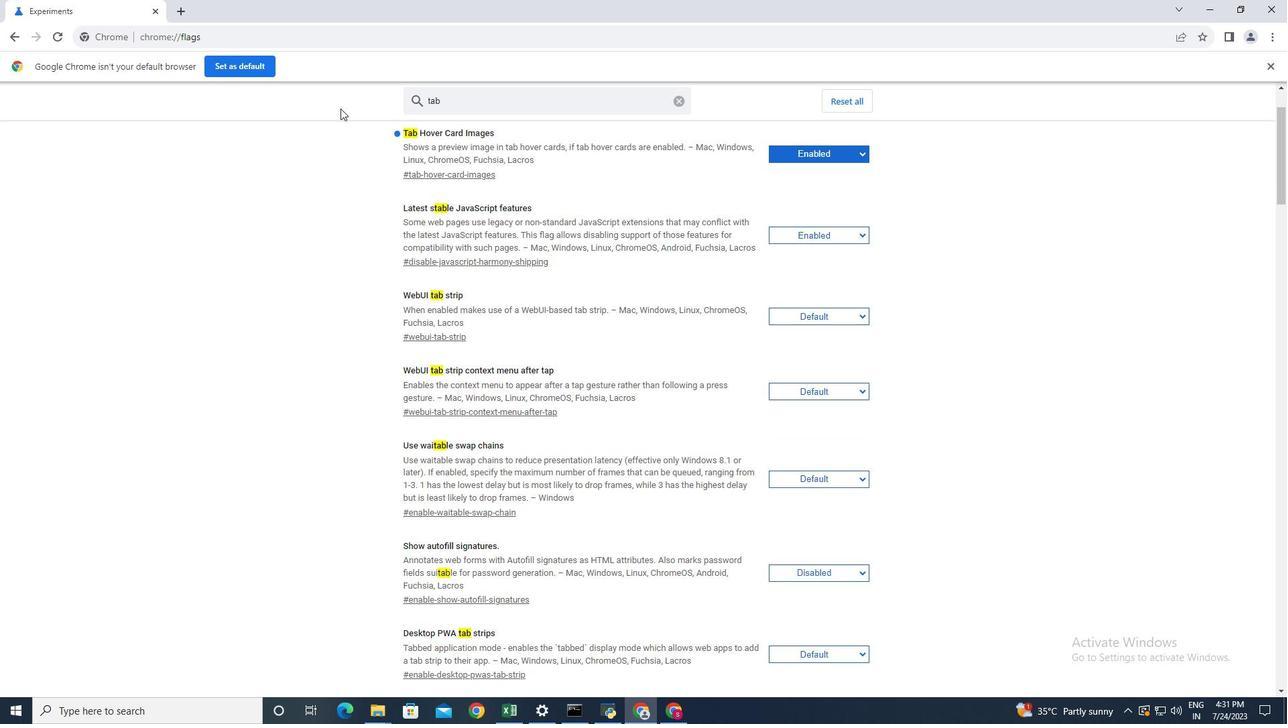 
